 Task: Create new customer invoice with Date Opened: 22-Apr-23, Select Customer: Health Science, Terms: Net 30. Make invoice entry for item-1 with Date: 22-Apr-23, Description: The Ordinary Sulphate 4% Shampoo Cleanser (8.1 oz)
, Income Account: Income:Sales, Quantity: 1, Unit Price: 15.49, Sales Tax: Y, Sales Tax Included: Y, Tax Table: Sales Tax. Post Invoice with Post Date: 22-Apr-23, Post to Accounts: Assets:Accounts Receivable. Pay / Process Payment with Transaction Date: 21-May-23, Amount: 15.49, Transfer Account: Checking Account. Go to 'Print Invoice'.
Action: Mouse moved to (144, 36)
Screenshot: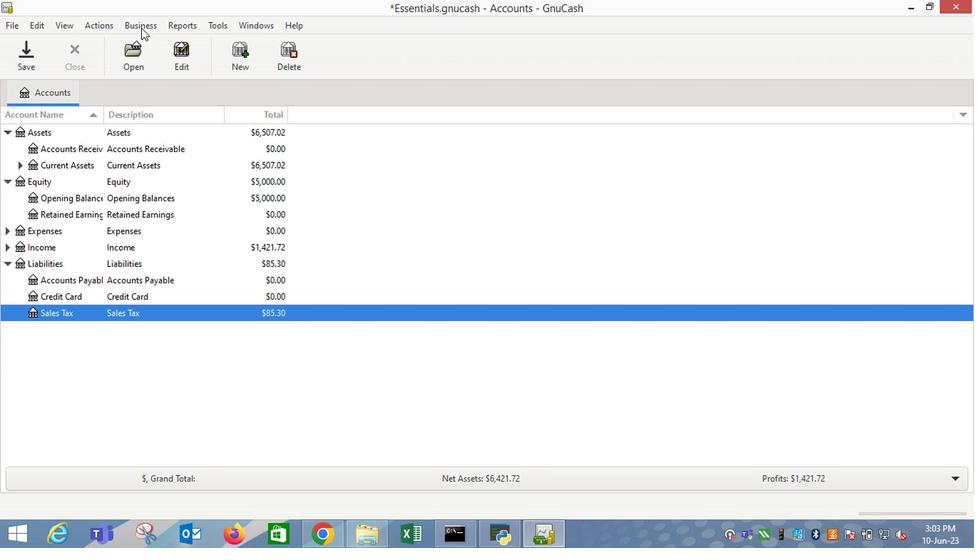 
Action: Mouse pressed left at (144, 36)
Screenshot: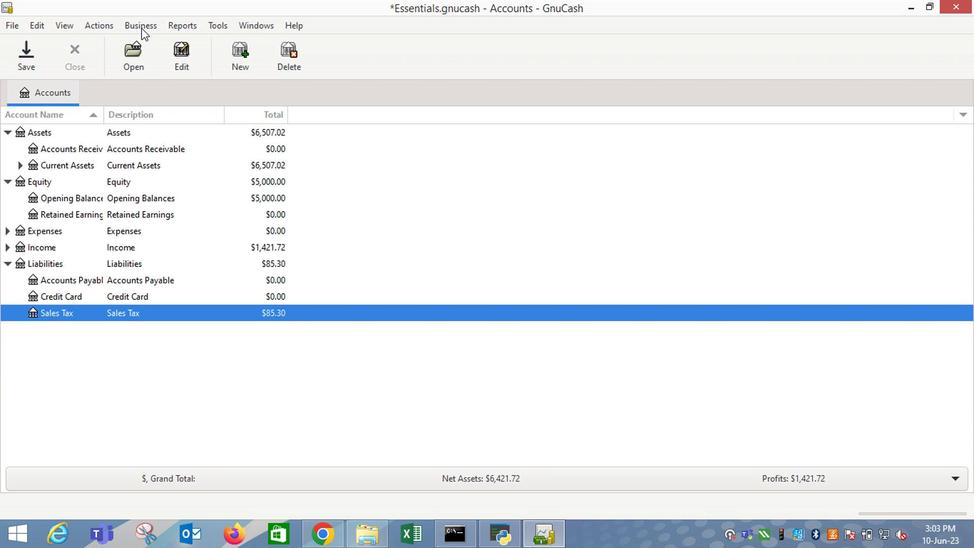 
Action: Mouse moved to (357, 111)
Screenshot: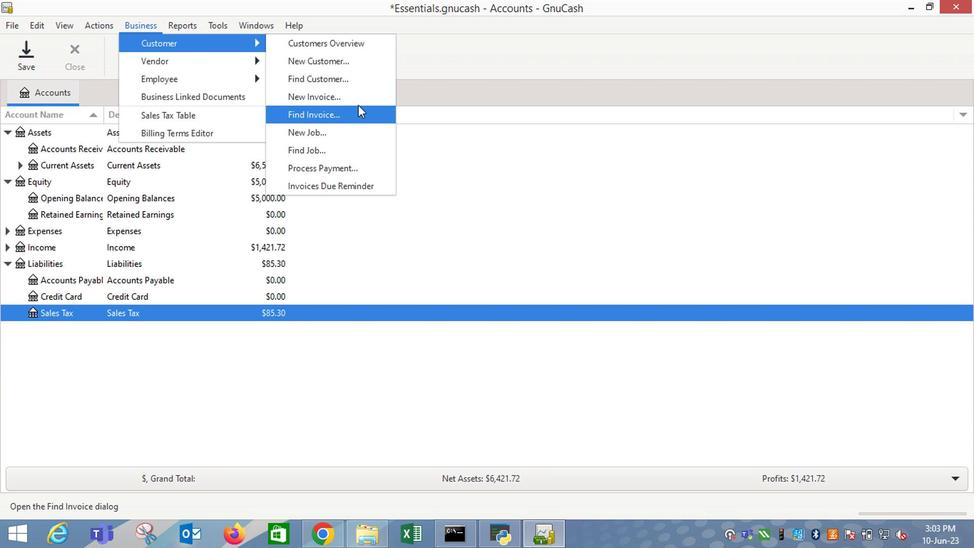 
Action: Mouse pressed left at (357, 111)
Screenshot: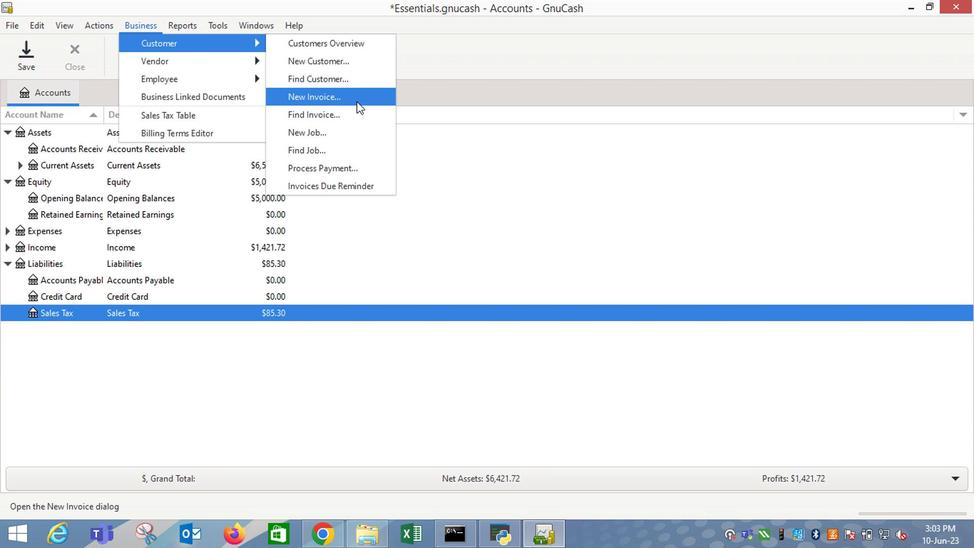 
Action: Mouse moved to (582, 226)
Screenshot: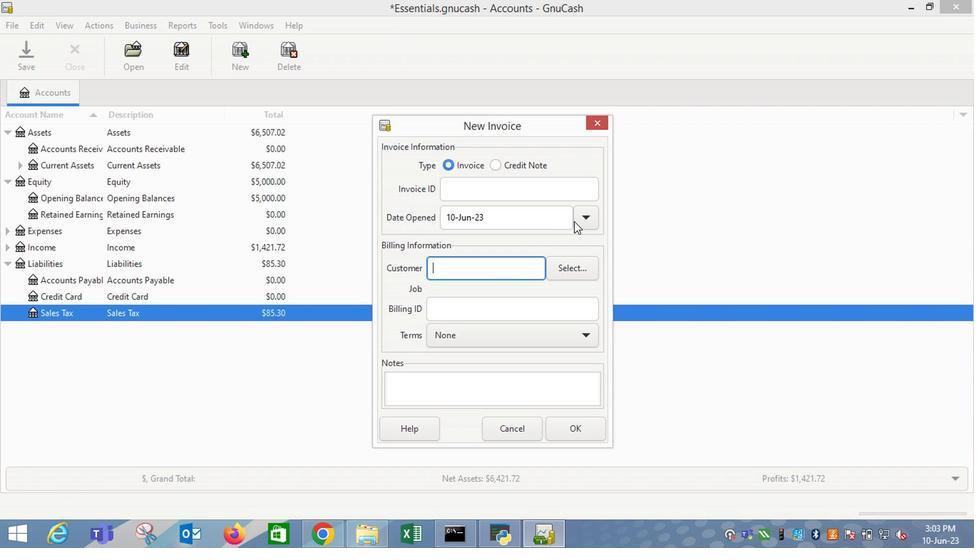 
Action: Mouse pressed left at (582, 226)
Screenshot: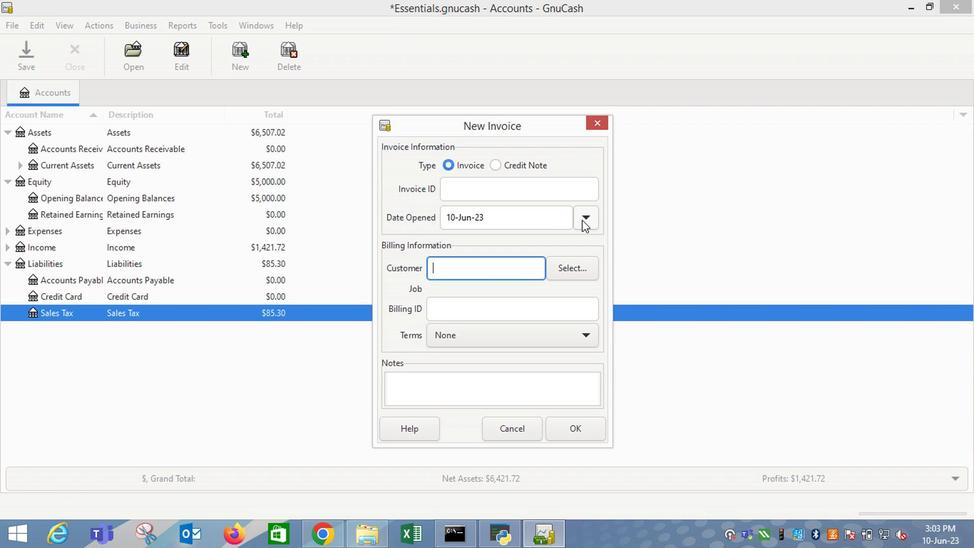 
Action: Mouse moved to (473, 240)
Screenshot: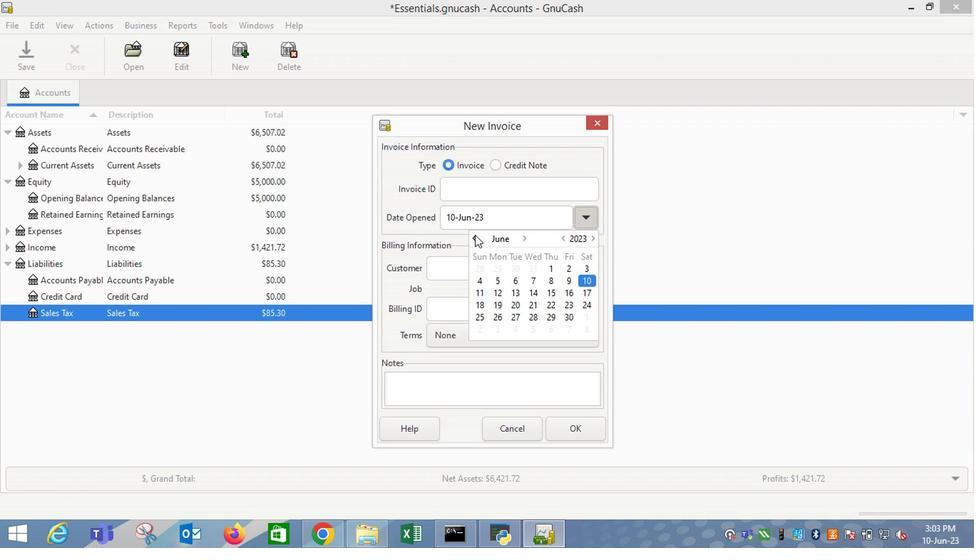 
Action: Mouse pressed left at (473, 240)
Screenshot: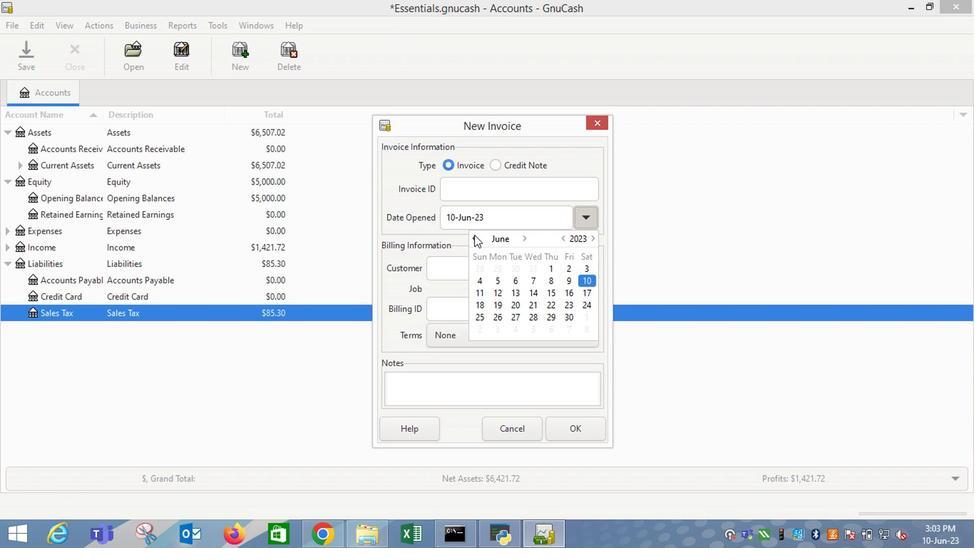 
Action: Mouse pressed left at (473, 240)
Screenshot: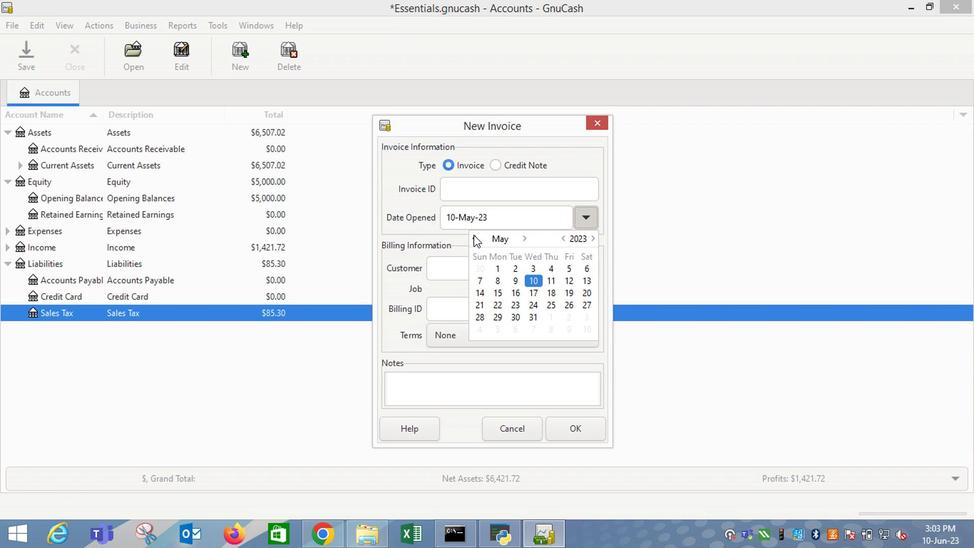 
Action: Mouse moved to (581, 305)
Screenshot: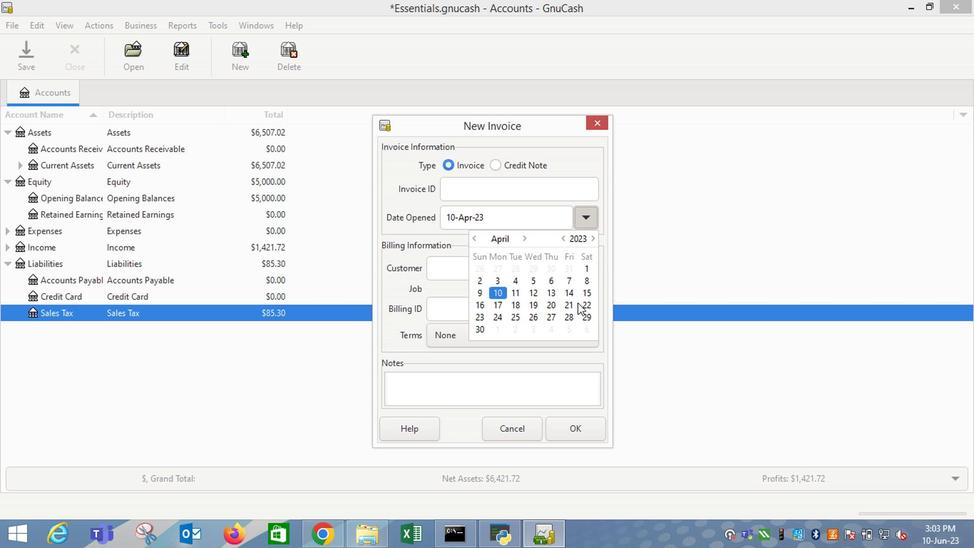 
Action: Mouse pressed left at (581, 305)
Screenshot: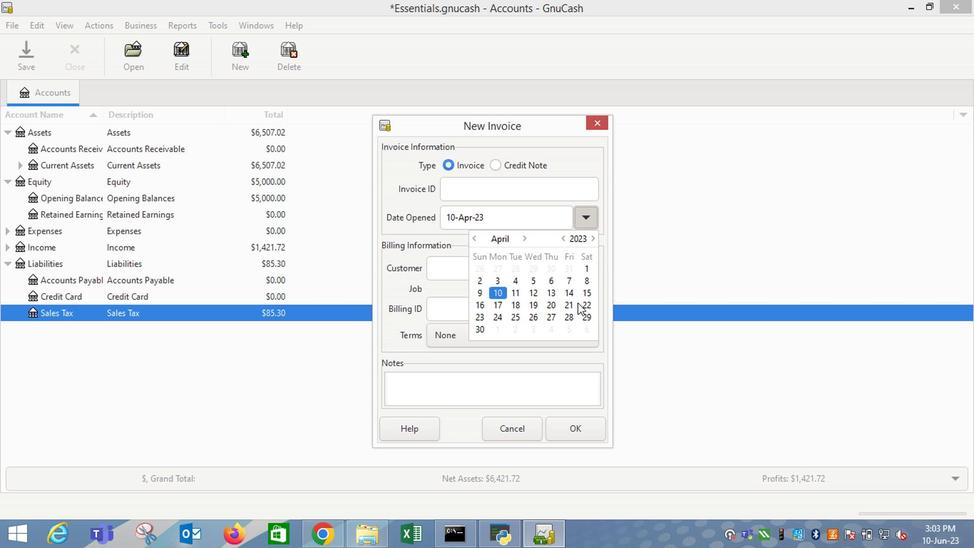 
Action: Mouse moved to (442, 264)
Screenshot: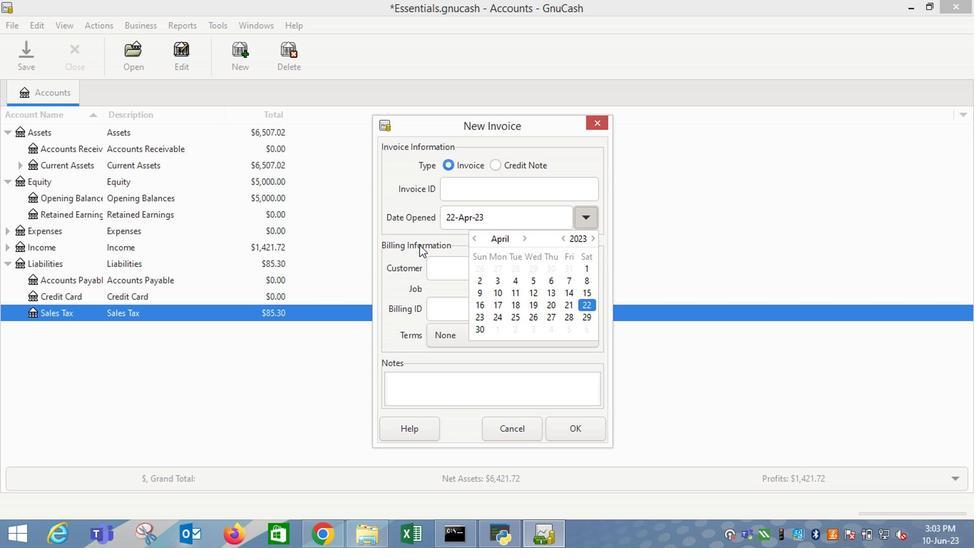 
Action: Mouse pressed left at (442, 264)
Screenshot: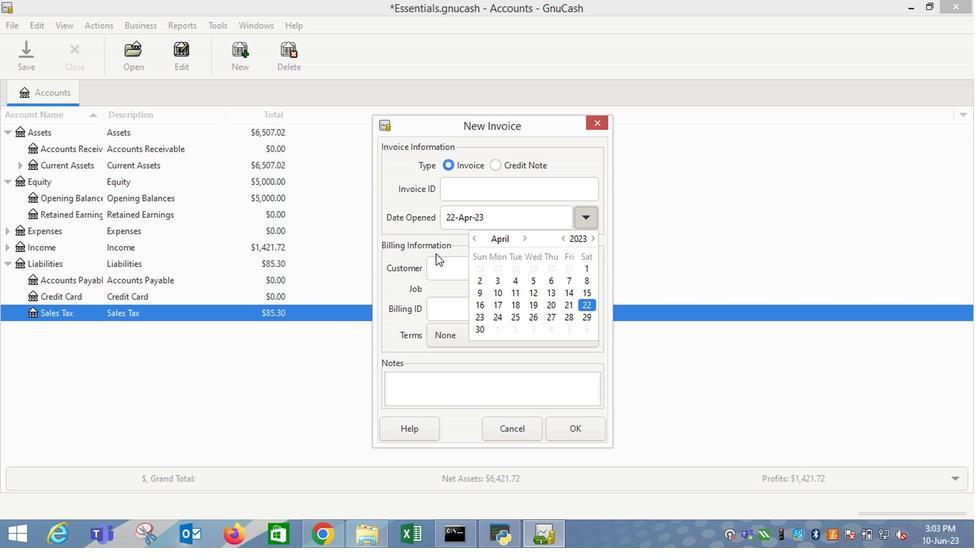 
Action: Mouse moved to (452, 271)
Screenshot: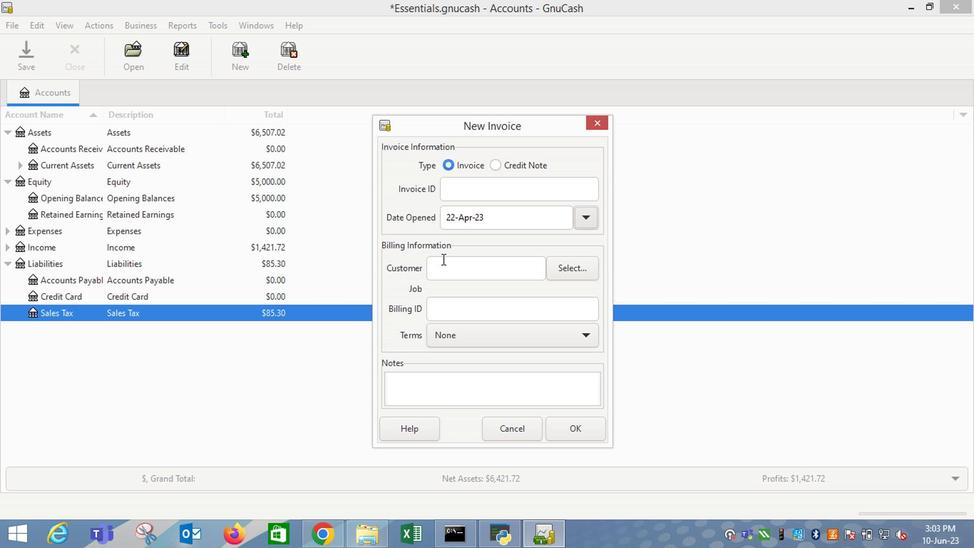 
Action: Mouse pressed left at (452, 271)
Screenshot: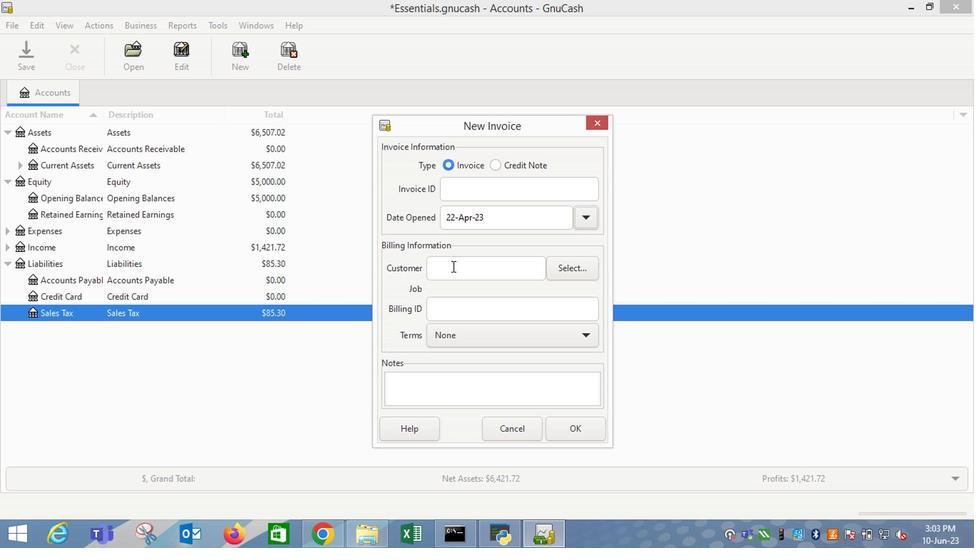 
Action: Key pressed <Key.shift_r><Key.shift_r><Key.shift_r><Key.shift_r><Key.shift_r><Key.shift_r><Key.shift_r><Key.shift_r><Key.shift_r><Key.shift_r><Key.shift_r><Key.shift_r>Heal
Screenshot: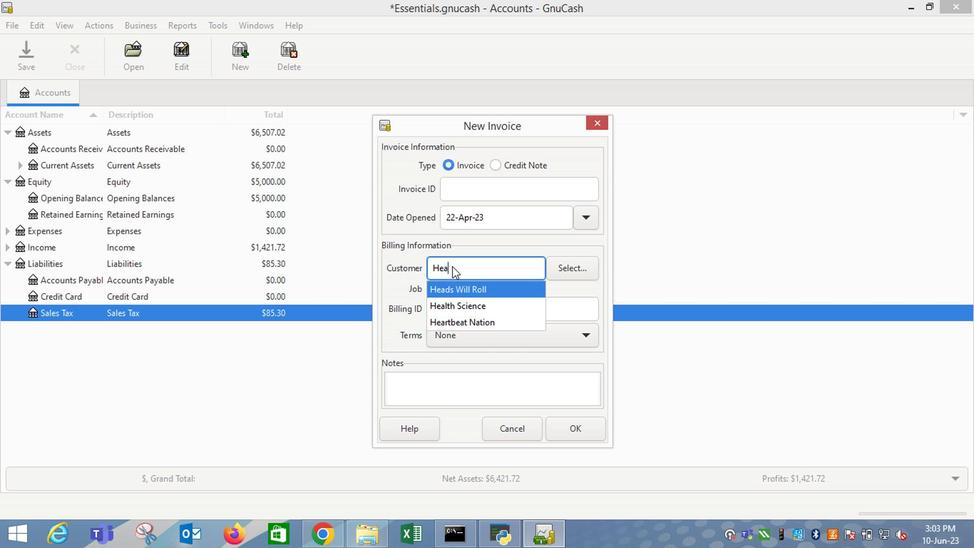 
Action: Mouse moved to (454, 294)
Screenshot: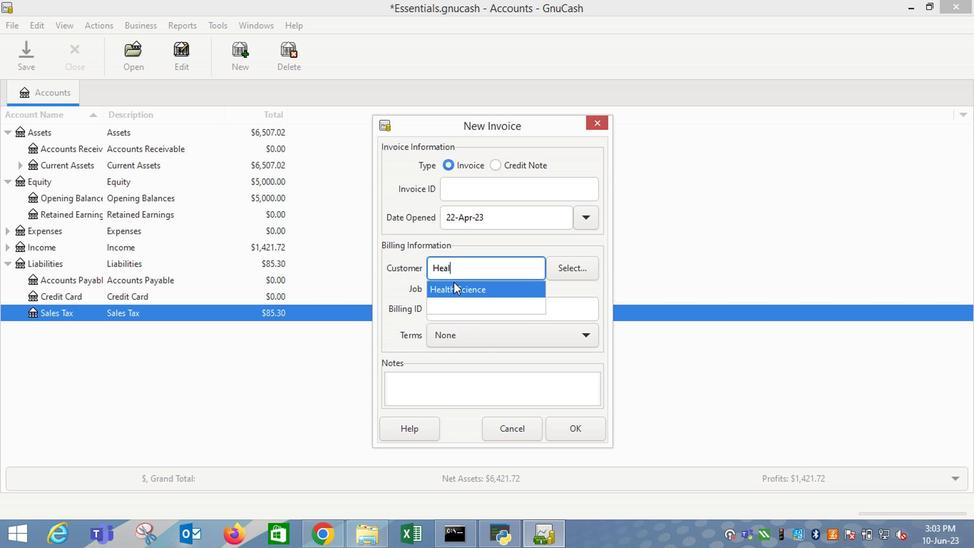 
Action: Mouse pressed left at (454, 294)
Screenshot: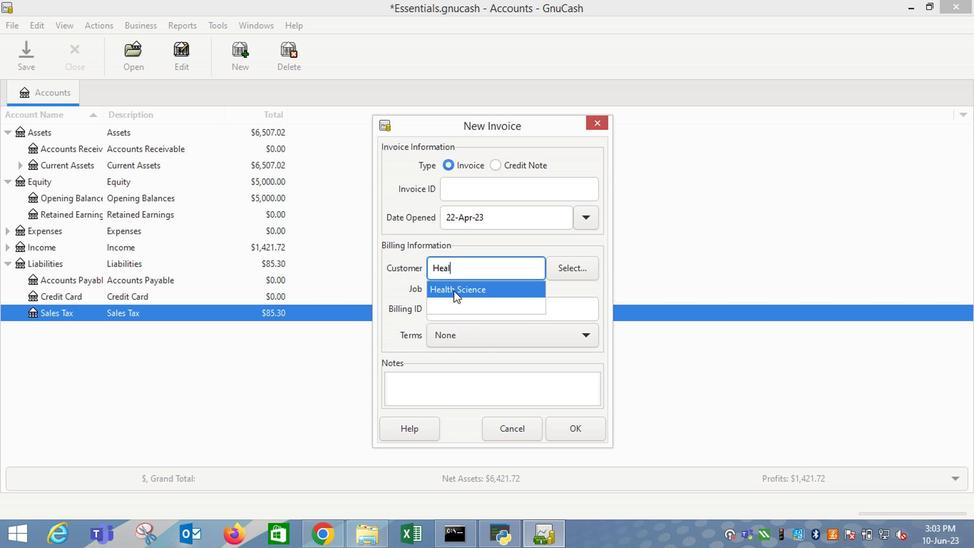 
Action: Mouse moved to (462, 347)
Screenshot: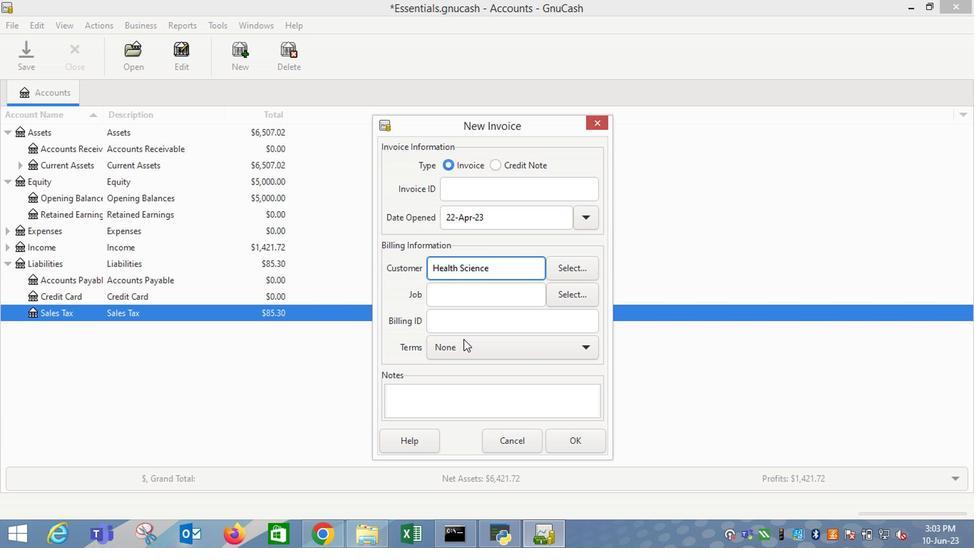 
Action: Mouse pressed left at (462, 347)
Screenshot: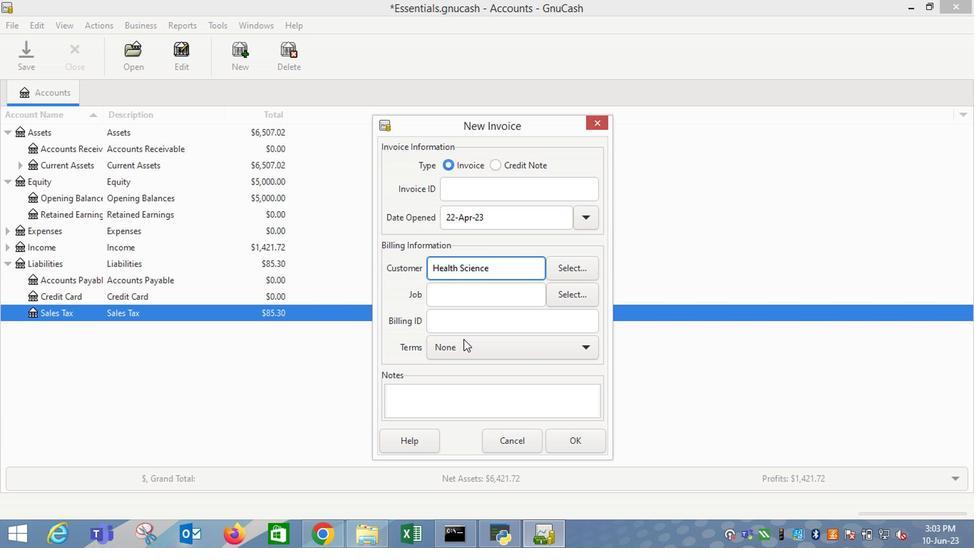 
Action: Mouse moved to (461, 378)
Screenshot: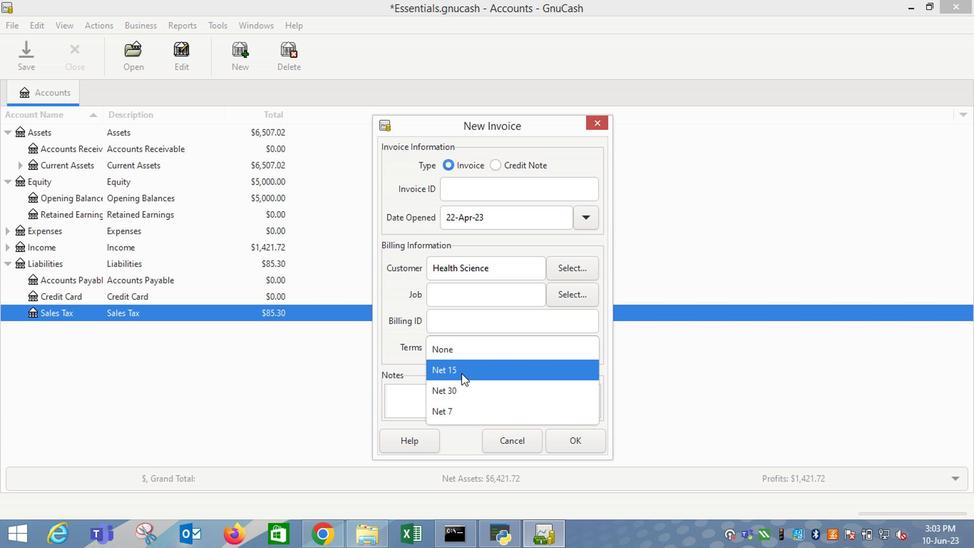 
Action: Mouse pressed left at (461, 378)
Screenshot: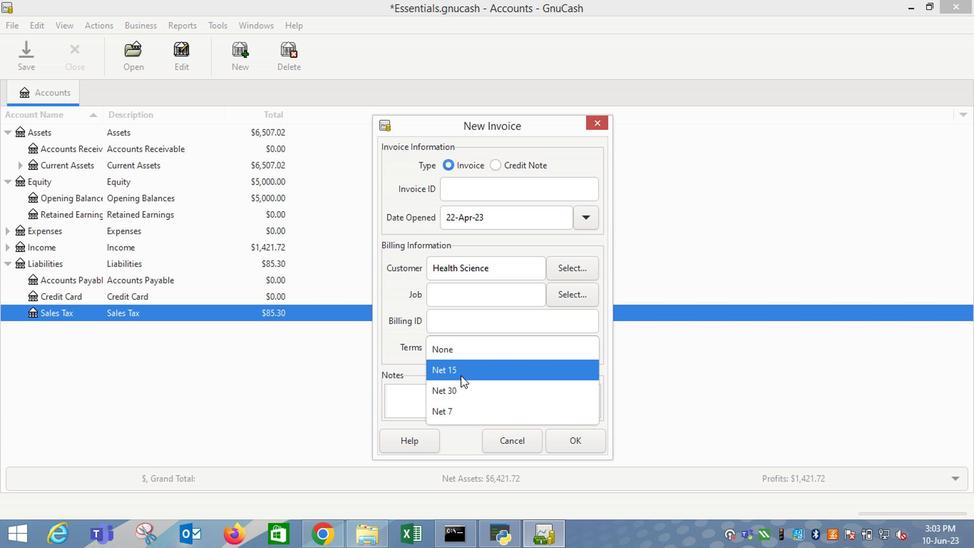 
Action: Mouse moved to (563, 446)
Screenshot: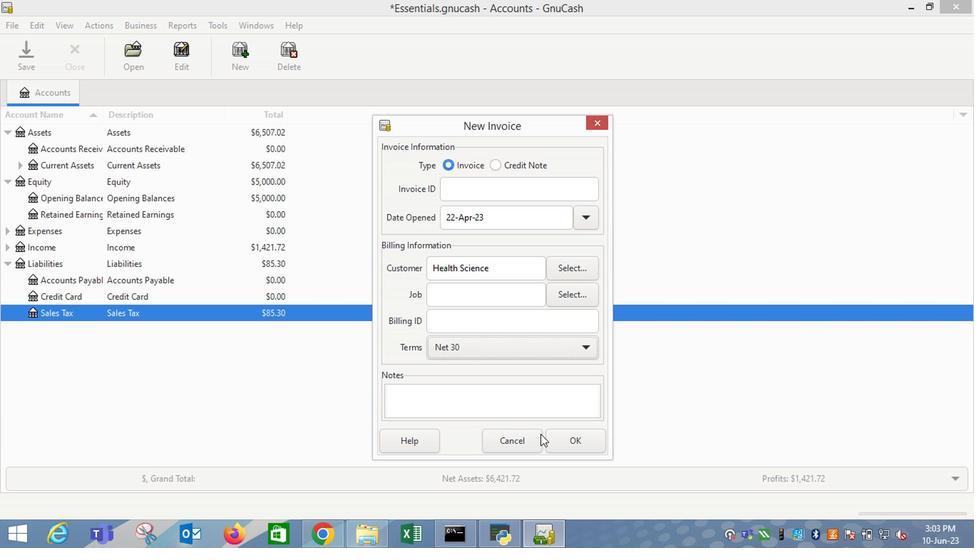 
Action: Mouse pressed left at (563, 446)
Screenshot: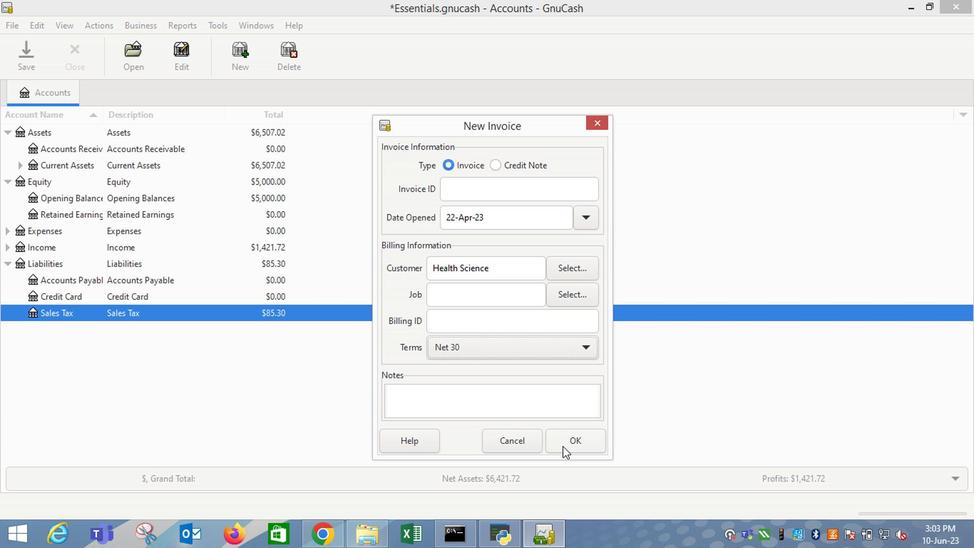 
Action: Mouse moved to (62, 283)
Screenshot: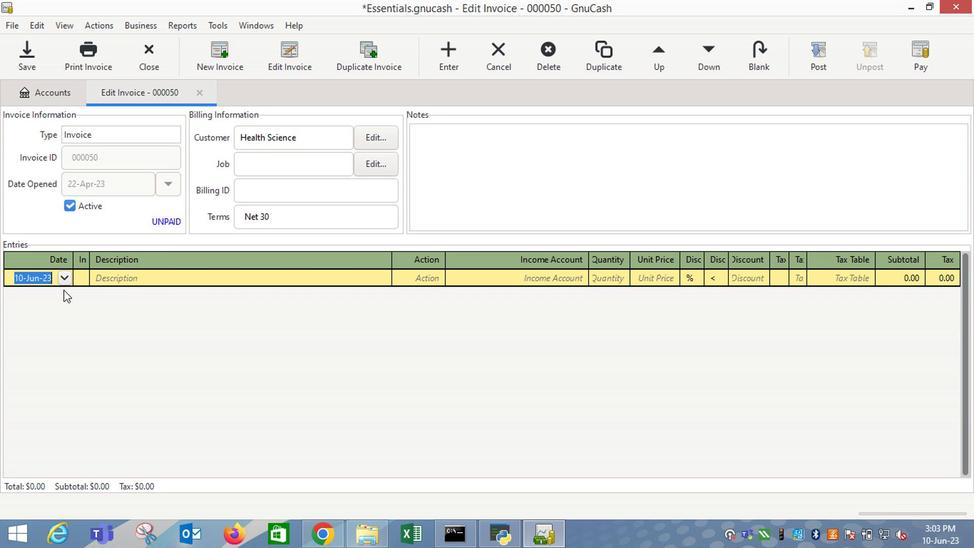
Action: Mouse pressed left at (62, 283)
Screenshot: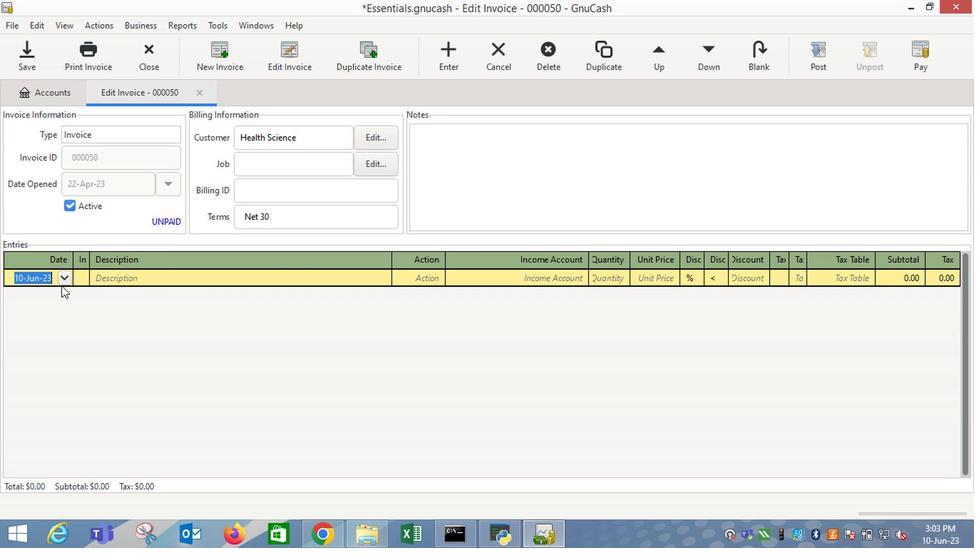 
Action: Mouse moved to (9, 298)
Screenshot: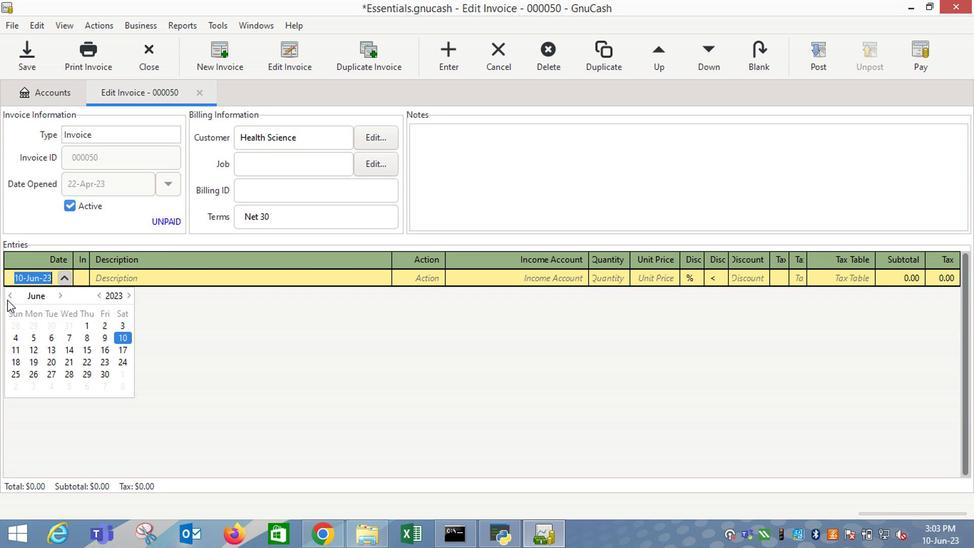 
Action: Mouse pressed left at (9, 298)
Screenshot: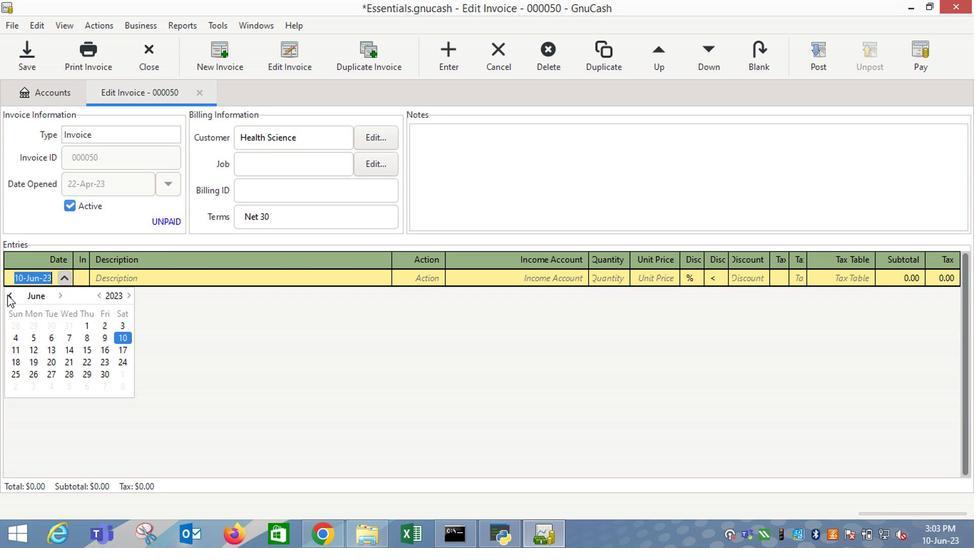 
Action: Mouse pressed left at (9, 298)
Screenshot: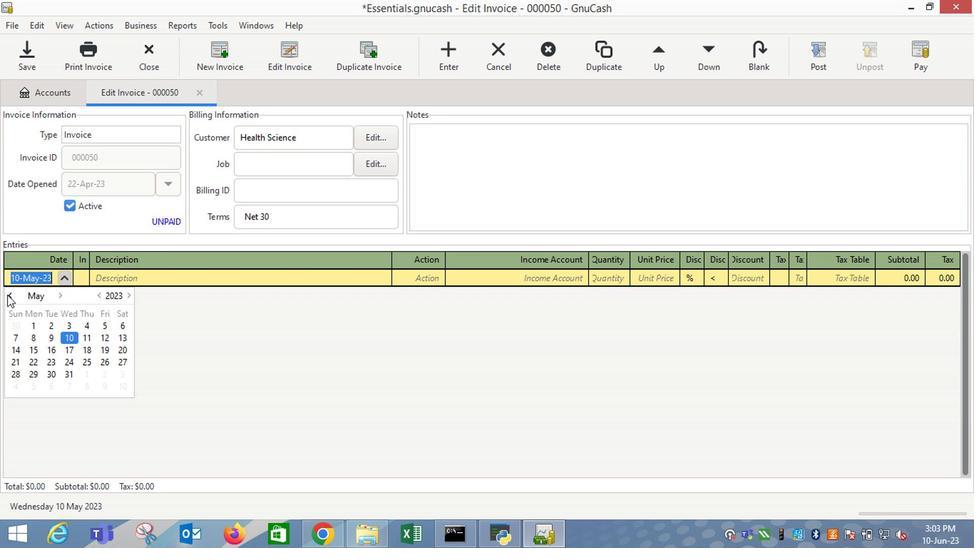 
Action: Mouse moved to (122, 364)
Screenshot: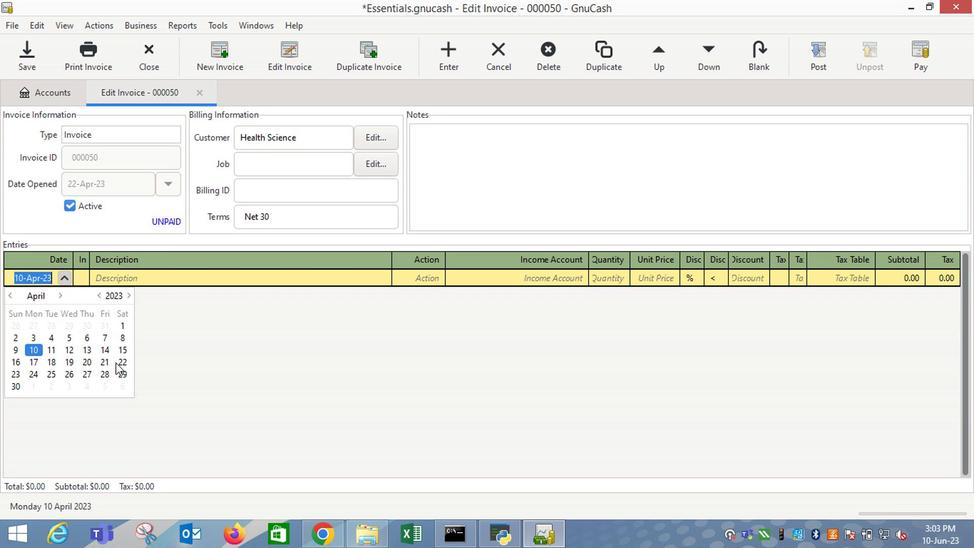 
Action: Mouse pressed left at (122, 364)
Screenshot: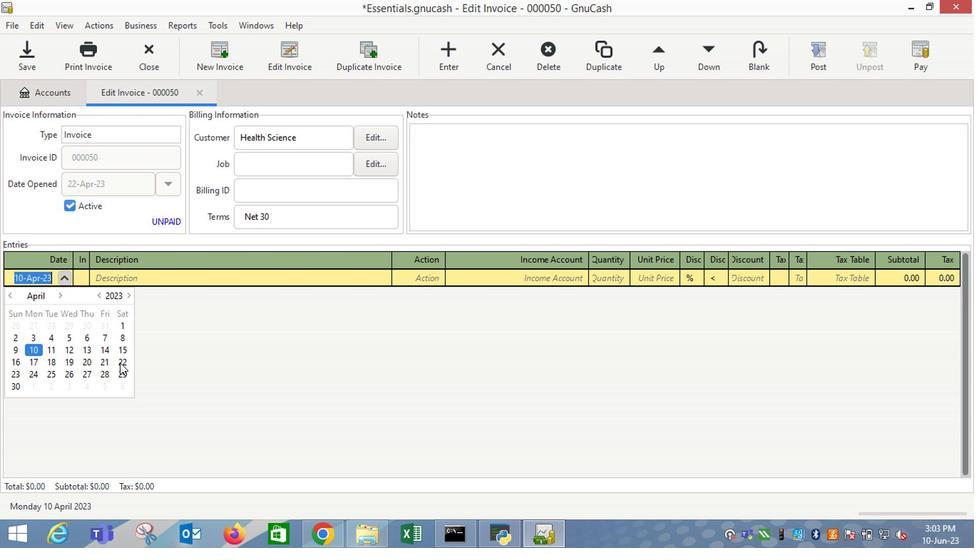 
Action: Key pressed <Key.tab><Key.shift_r>The<Key.space><Key.shift_r>Ordinary<Key.space><Key.shift_r>Sulphate<Key.space><Key.tab>1<Key.tab>15.49<Key.tab>
Screenshot: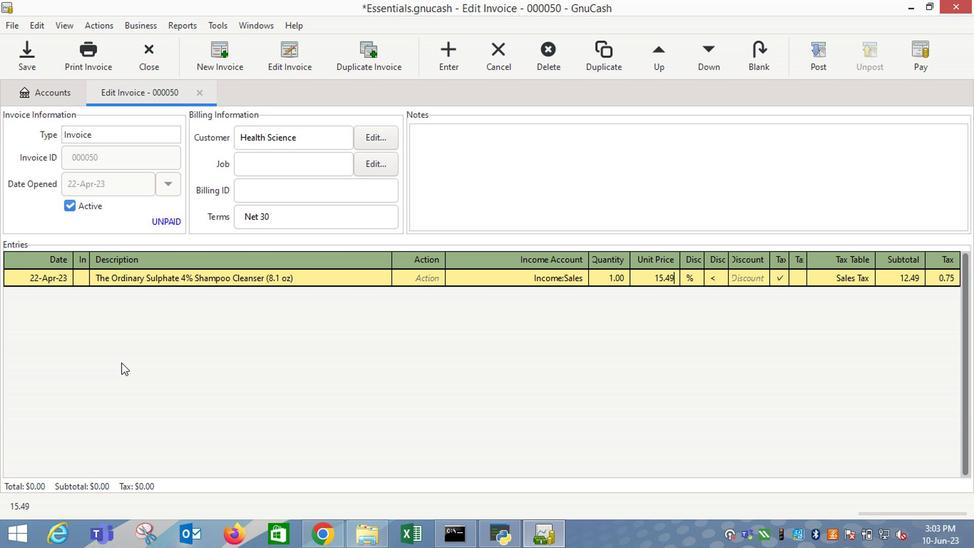 
Action: Mouse moved to (792, 278)
Screenshot: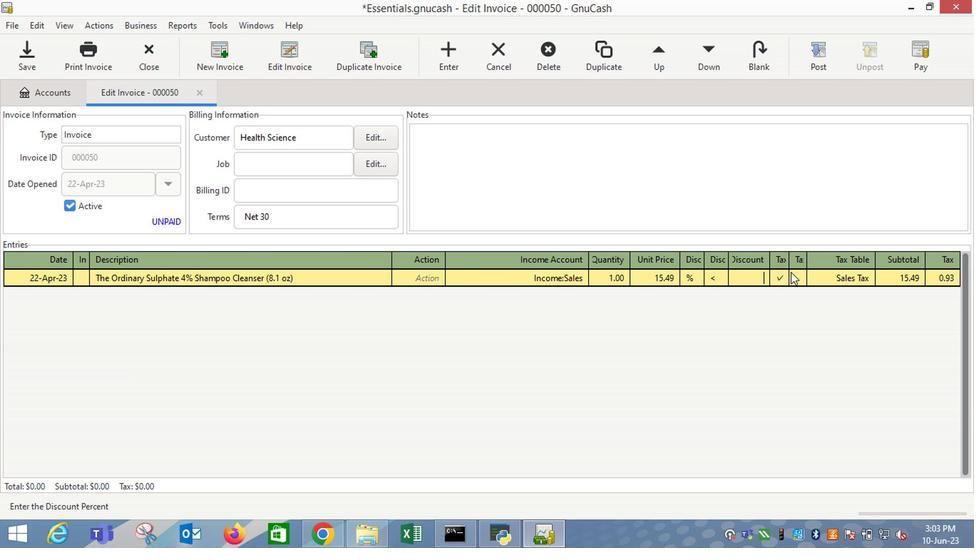 
Action: Mouse pressed left at (792, 278)
Screenshot: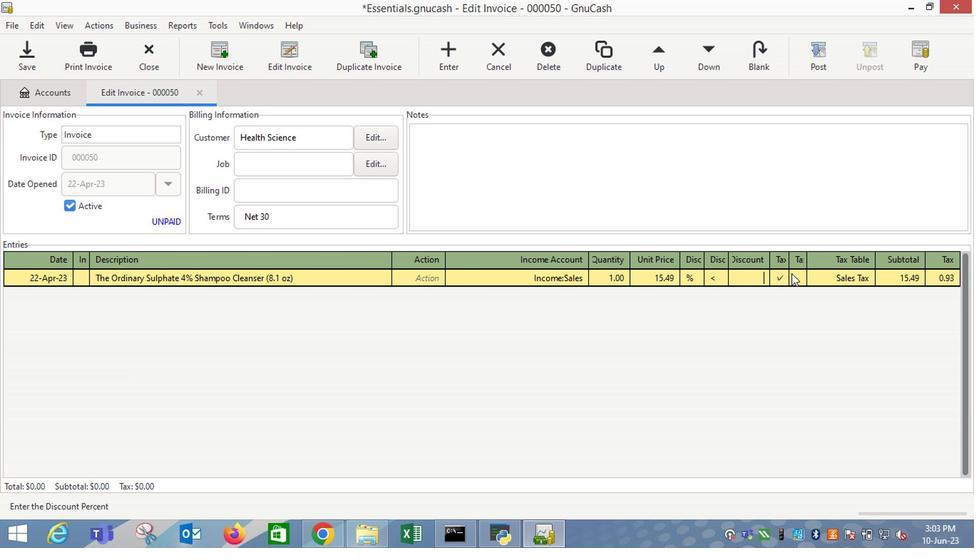 
Action: Mouse moved to (830, 282)
Screenshot: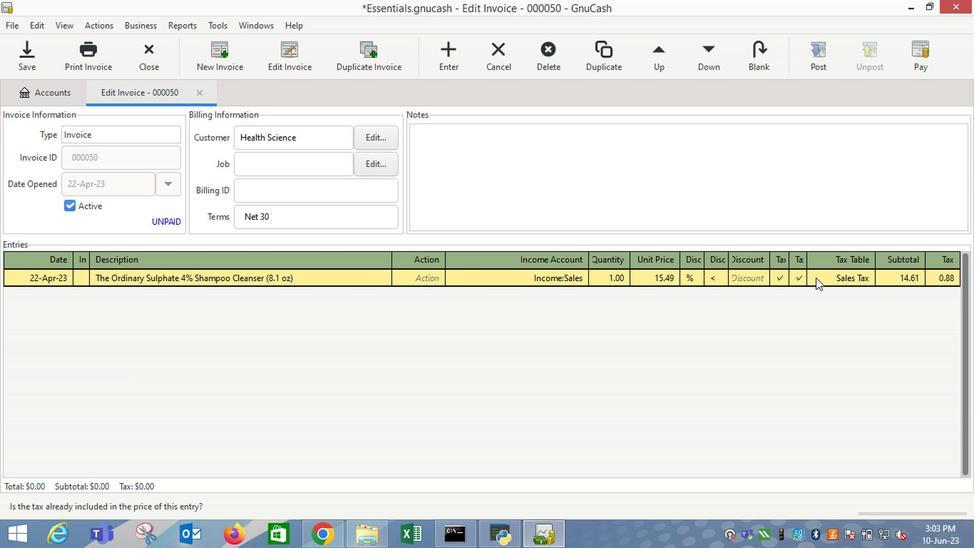 
Action: Mouse pressed left at (830, 282)
Screenshot: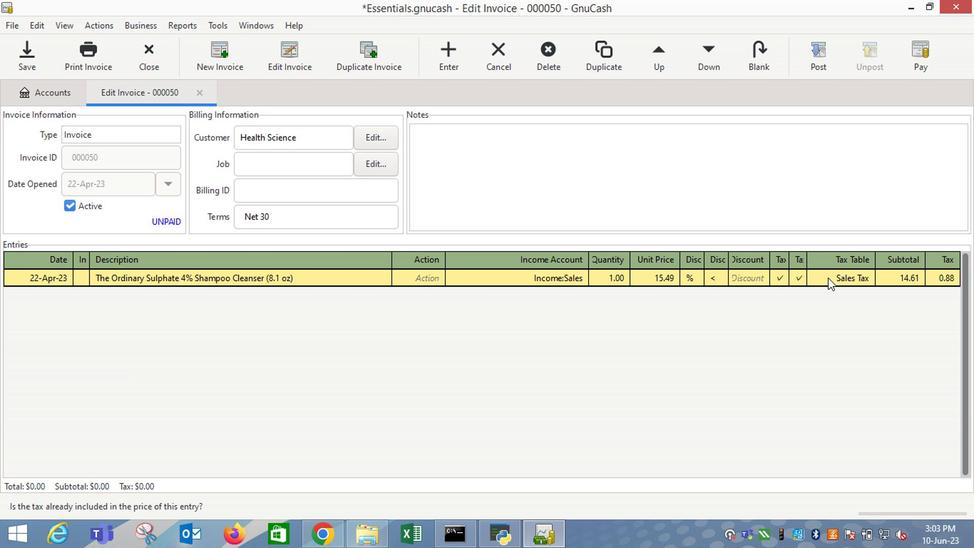 
Action: Mouse moved to (831, 272)
Screenshot: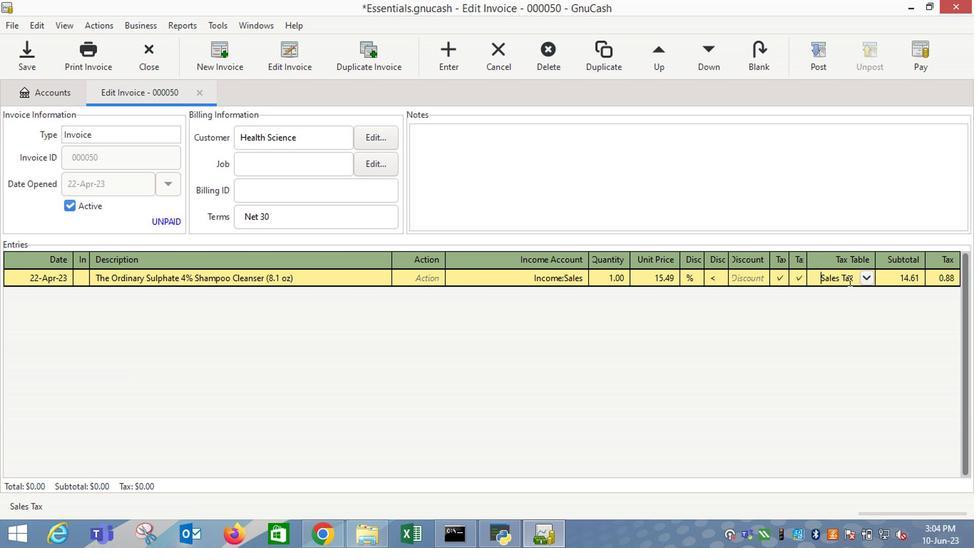 
Action: Key pressed <Key.enter>
Screenshot: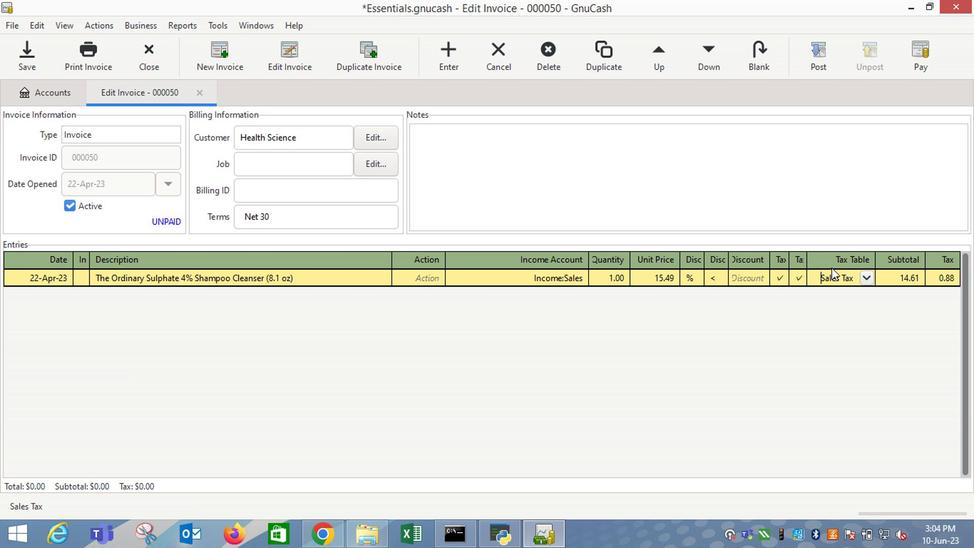 
Action: Mouse moved to (846, 67)
Screenshot: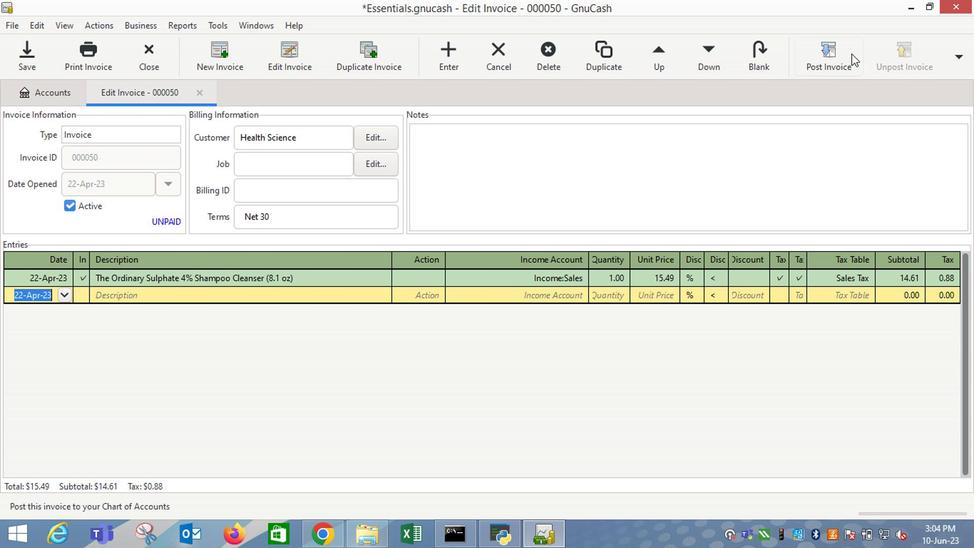 
Action: Mouse pressed left at (846, 67)
Screenshot: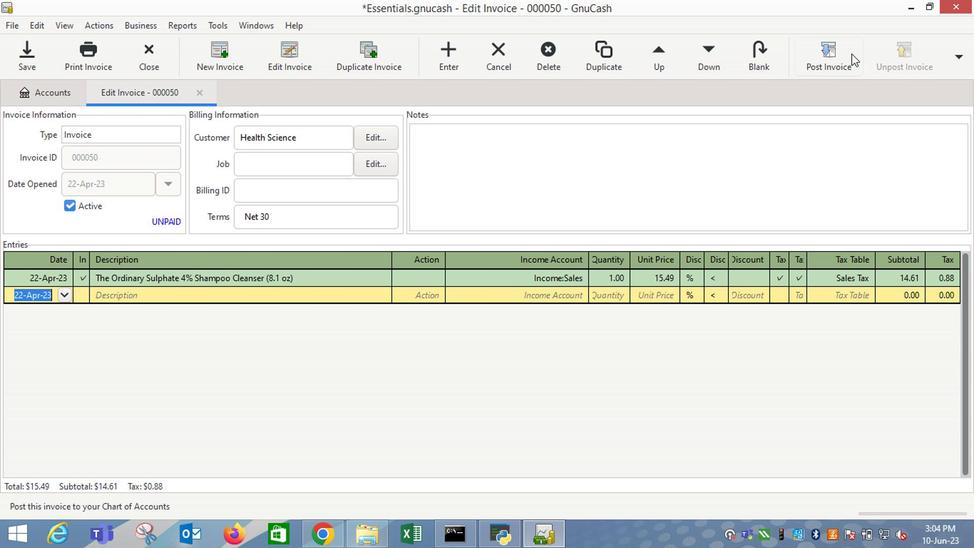 
Action: Mouse moved to (607, 243)
Screenshot: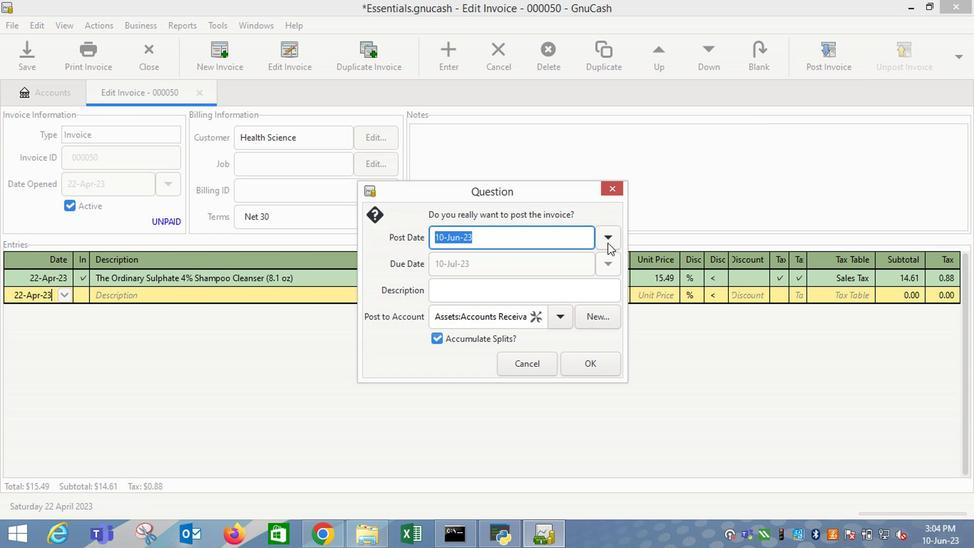 
Action: Mouse pressed left at (607, 243)
Screenshot: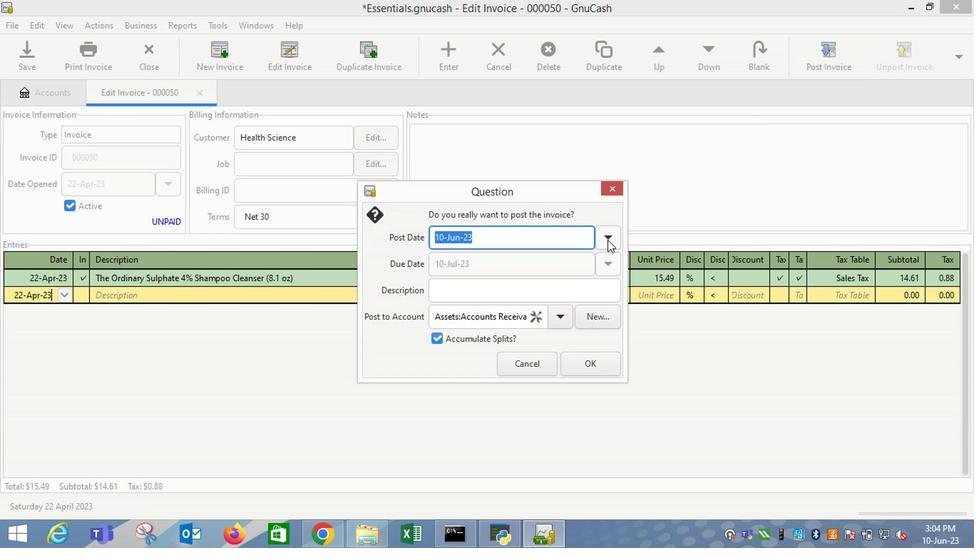 
Action: Mouse moved to (496, 265)
Screenshot: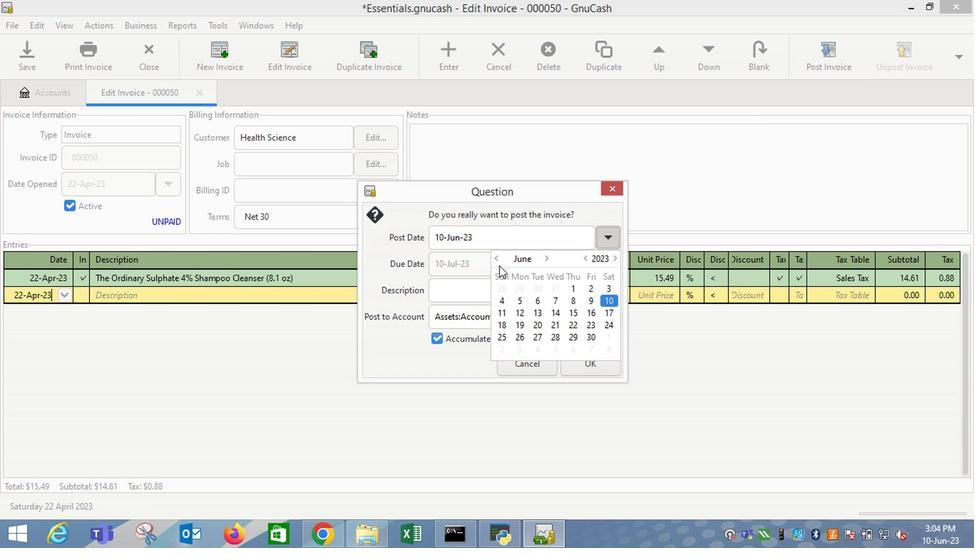 
Action: Mouse pressed left at (496, 265)
Screenshot: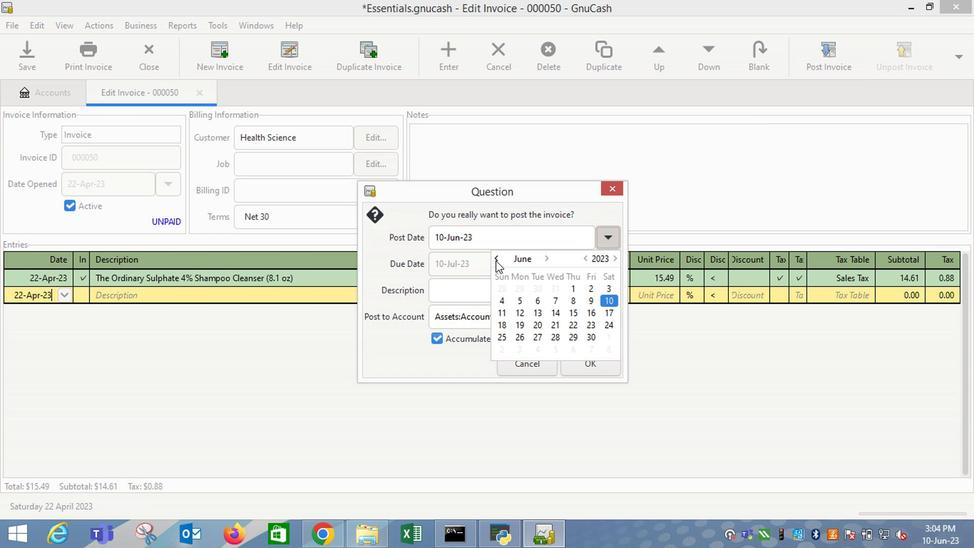 
Action: Mouse pressed left at (496, 265)
Screenshot: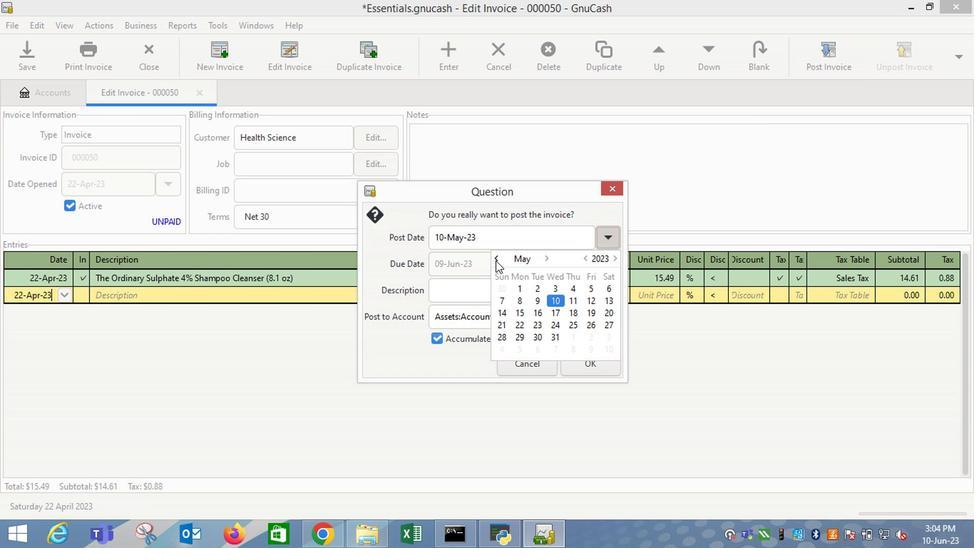 
Action: Mouse moved to (609, 330)
Screenshot: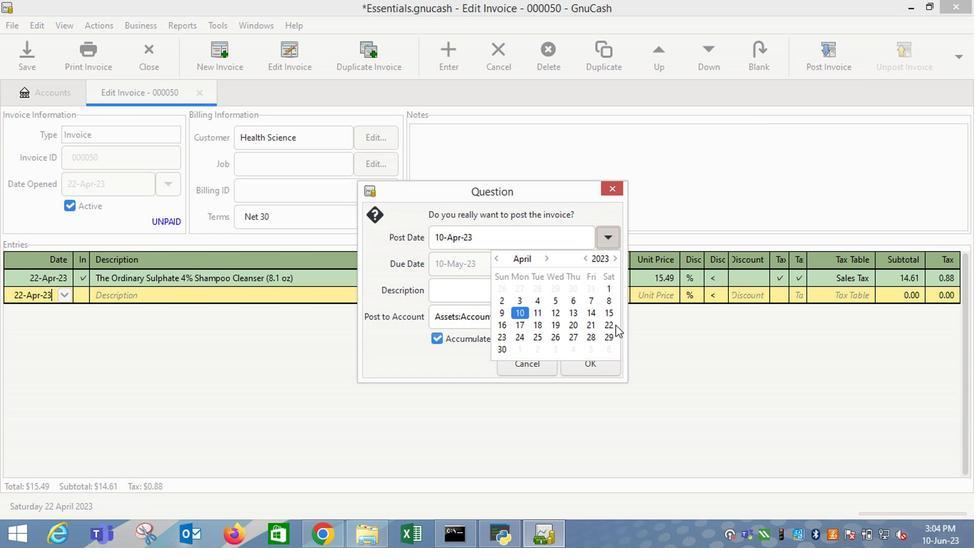 
Action: Mouse pressed left at (609, 330)
Screenshot: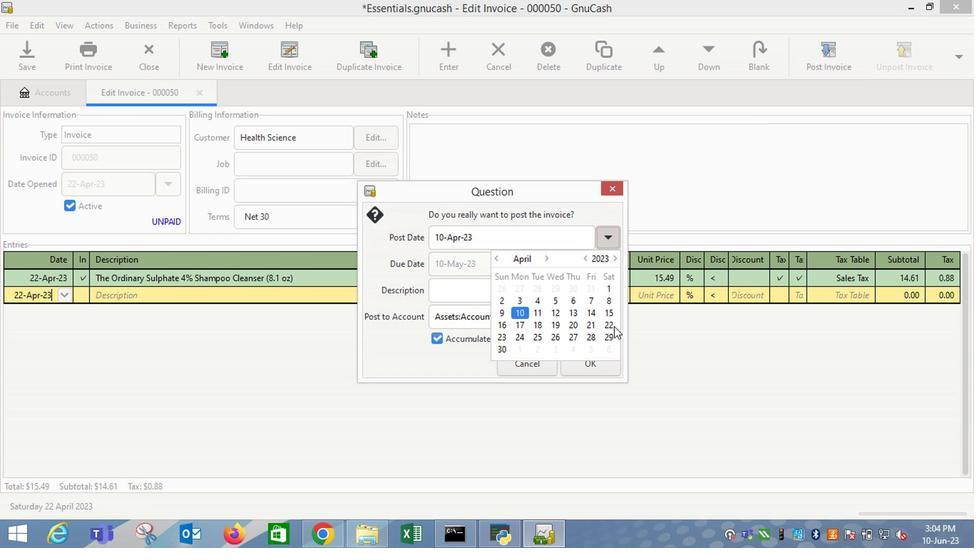 
Action: Mouse moved to (467, 328)
Screenshot: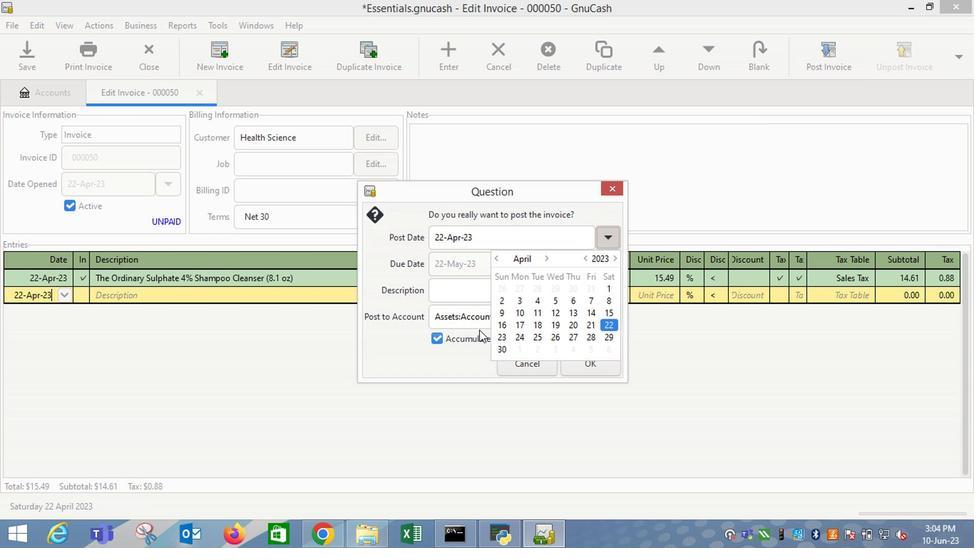 
Action: Mouse pressed left at (467, 328)
Screenshot: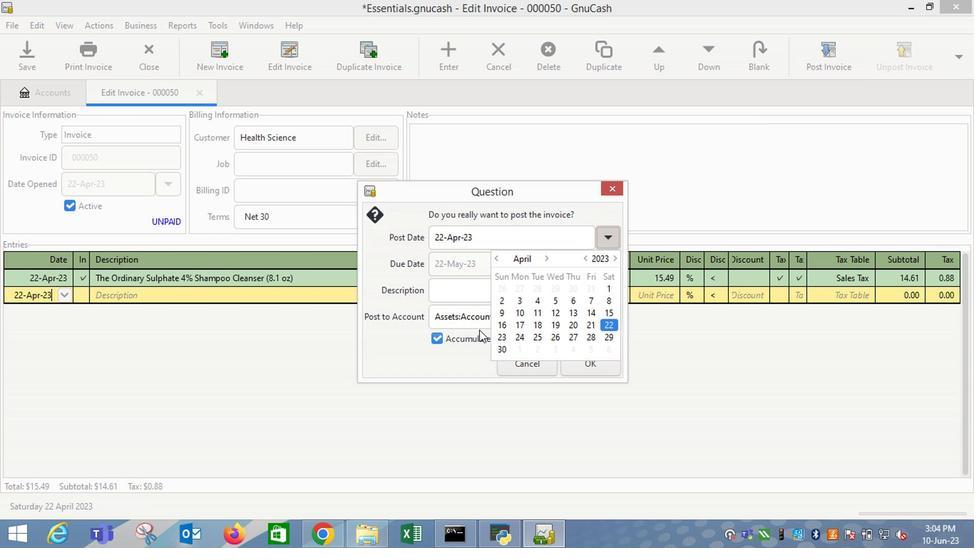 
Action: Mouse moved to (577, 367)
Screenshot: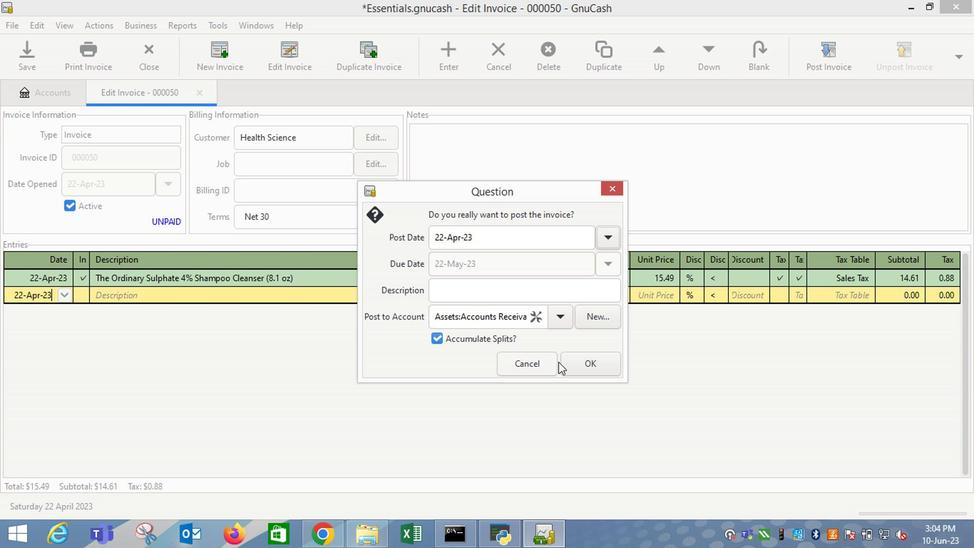 
Action: Mouse pressed left at (577, 367)
Screenshot: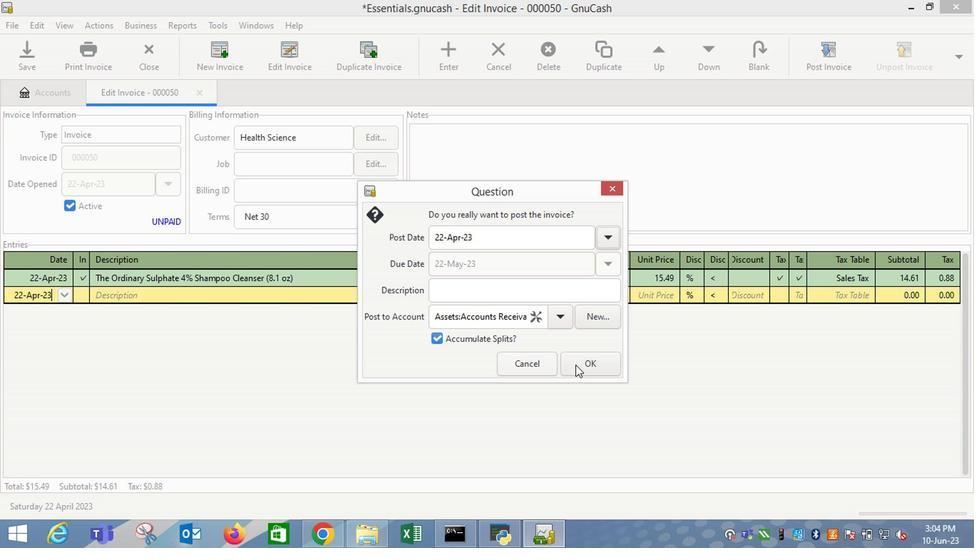 
Action: Mouse moved to (919, 58)
Screenshot: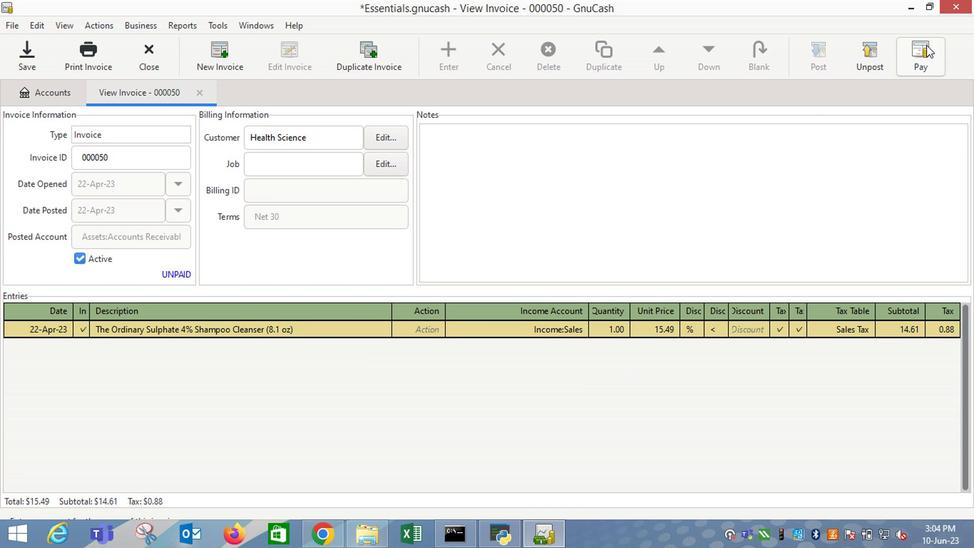 
Action: Mouse pressed left at (919, 58)
Screenshot: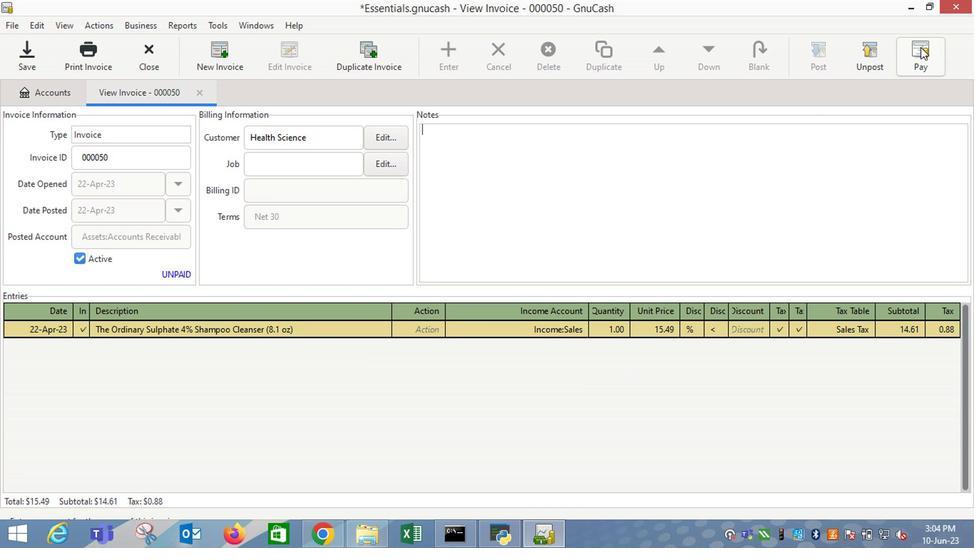 
Action: Mouse moved to (436, 287)
Screenshot: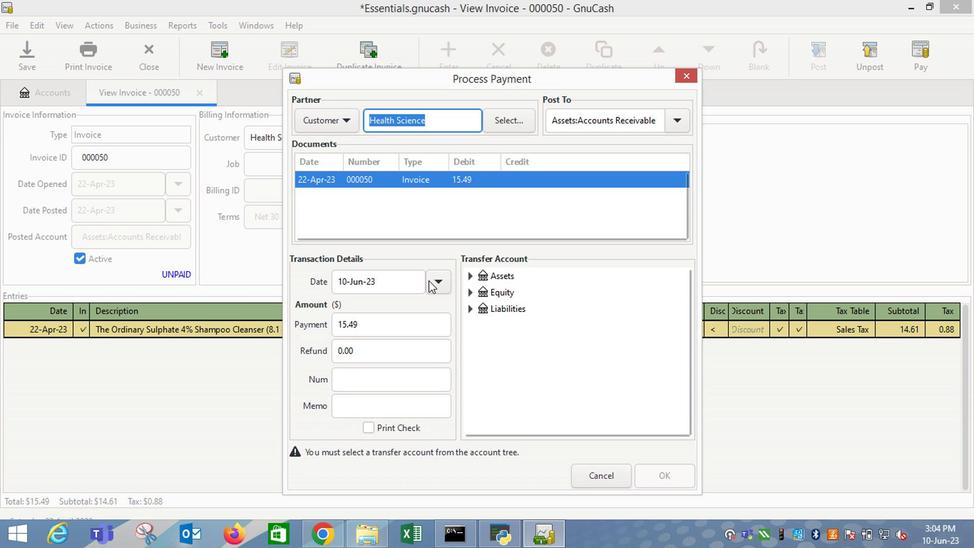 
Action: Mouse pressed left at (436, 287)
Screenshot: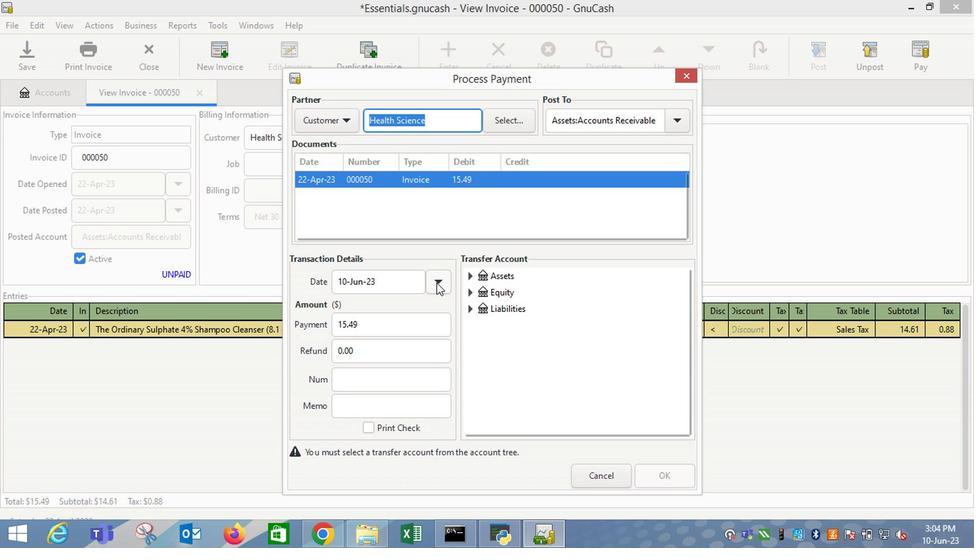 
Action: Mouse moved to (330, 308)
Screenshot: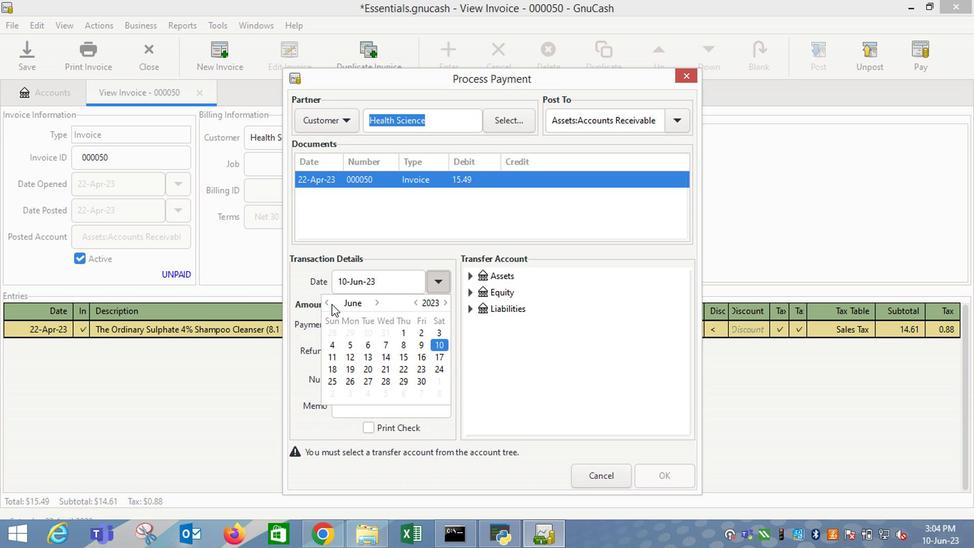 
Action: Mouse pressed left at (330, 308)
Screenshot: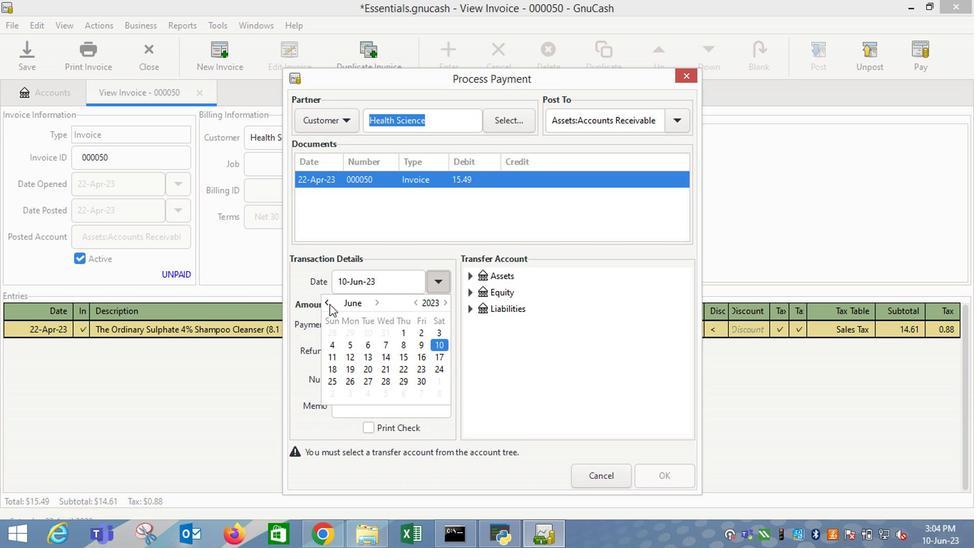 
Action: Mouse moved to (335, 370)
Screenshot: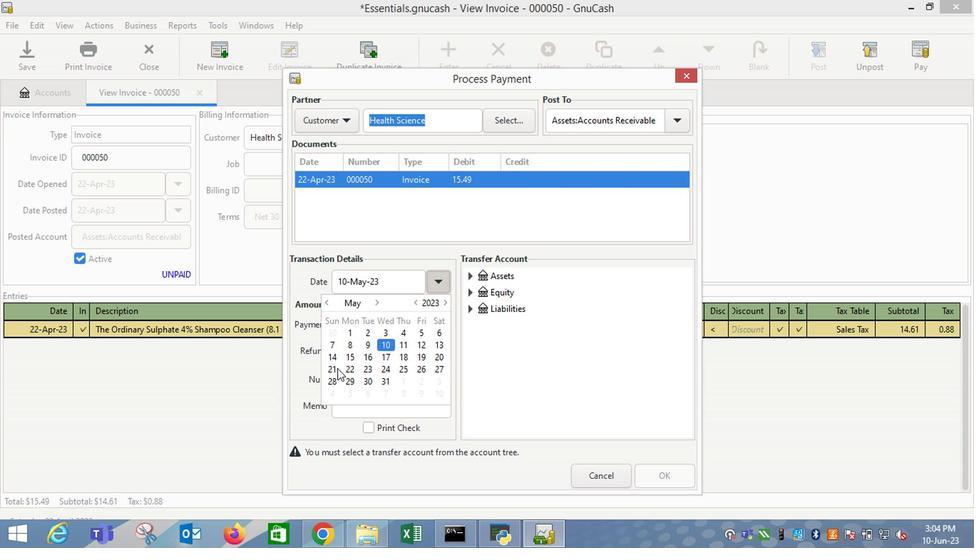 
Action: Mouse pressed left at (335, 370)
Screenshot: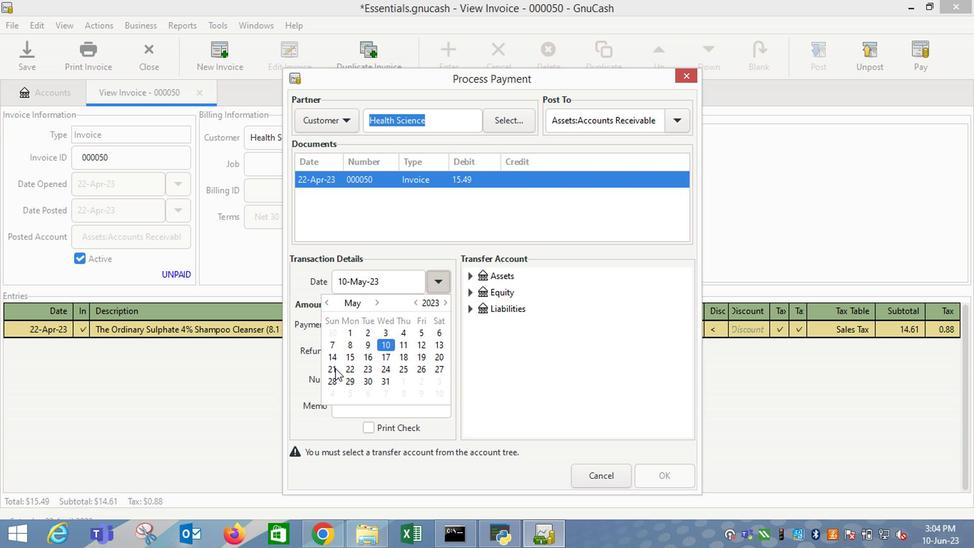 
Action: Mouse moved to (501, 363)
Screenshot: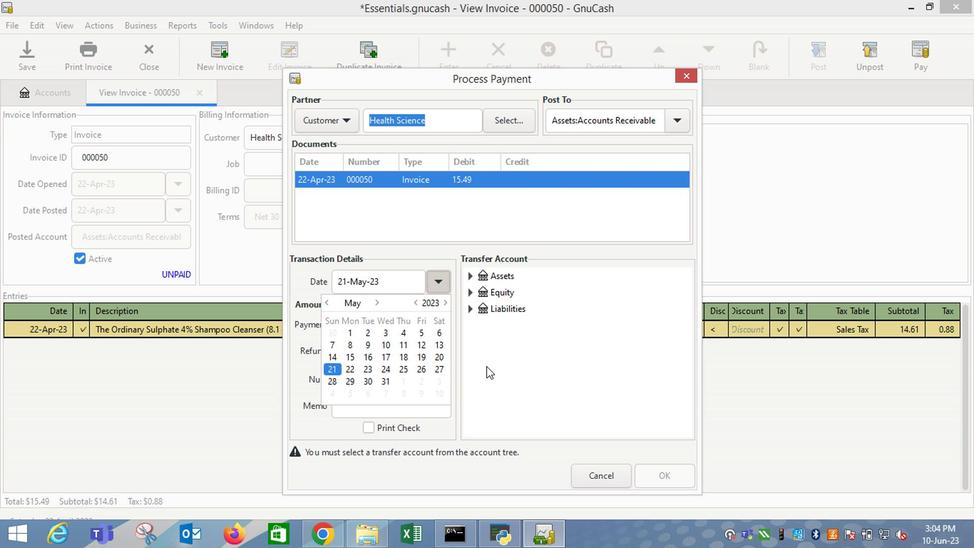 
Action: Mouse pressed left at (501, 363)
Screenshot: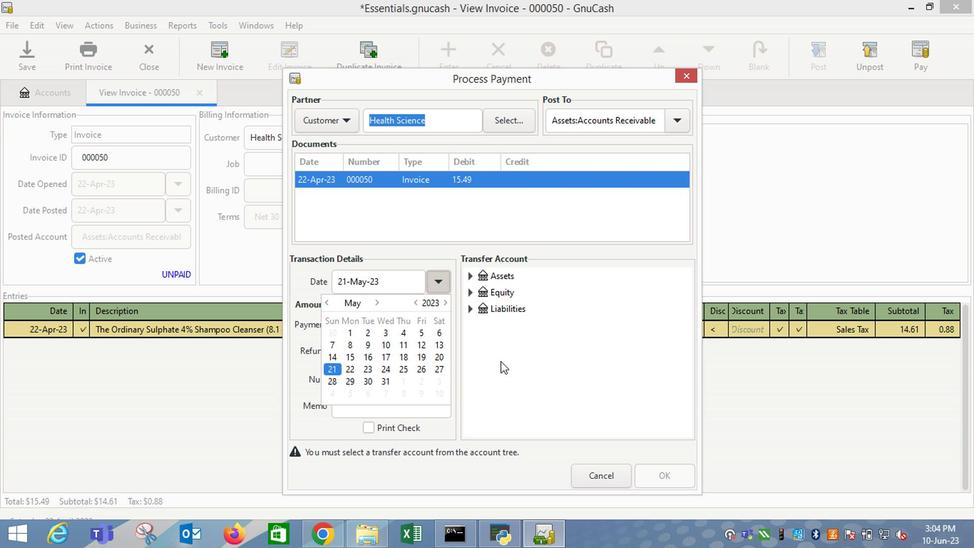 
Action: Mouse moved to (471, 280)
Screenshot: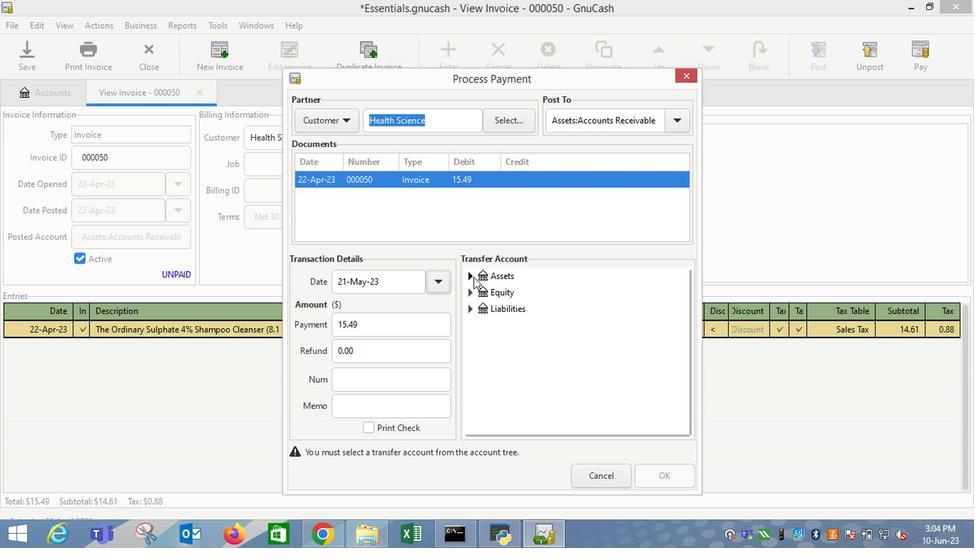 
Action: Mouse pressed left at (471, 280)
Screenshot: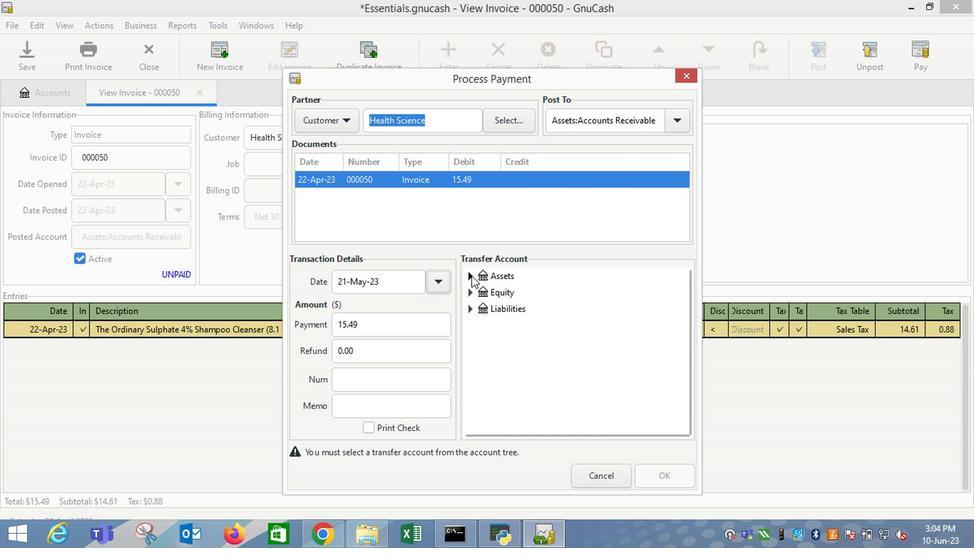 
Action: Mouse moved to (484, 297)
Screenshot: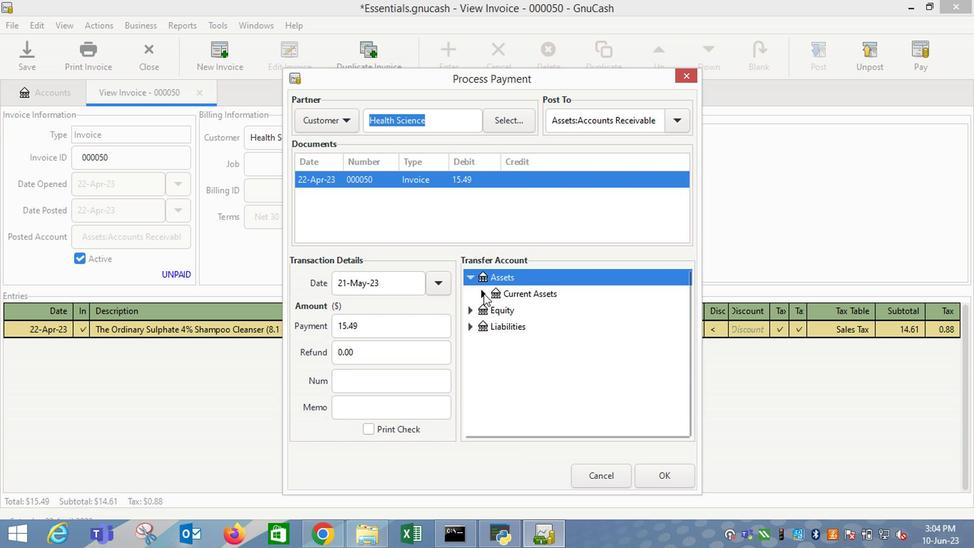 
Action: Mouse pressed left at (484, 297)
Screenshot: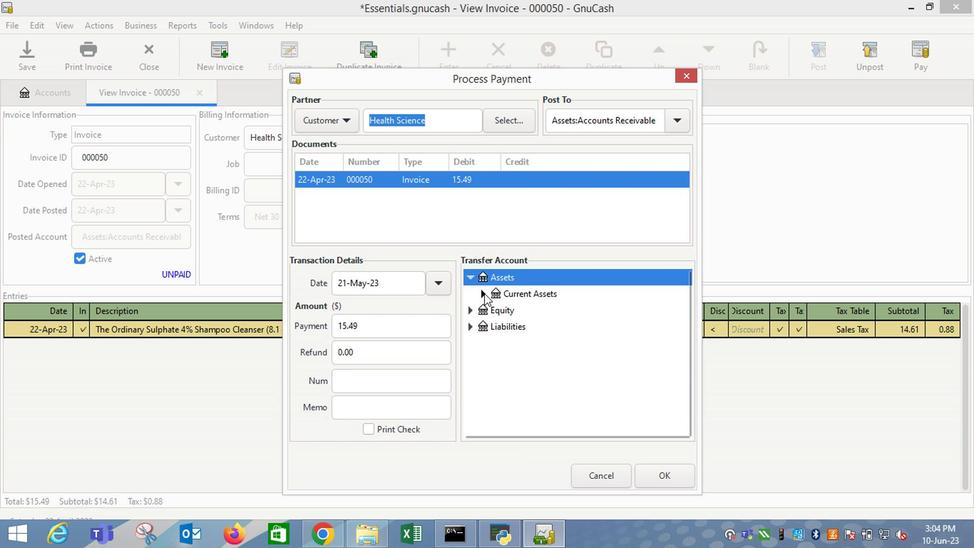 
Action: Mouse moved to (512, 311)
Screenshot: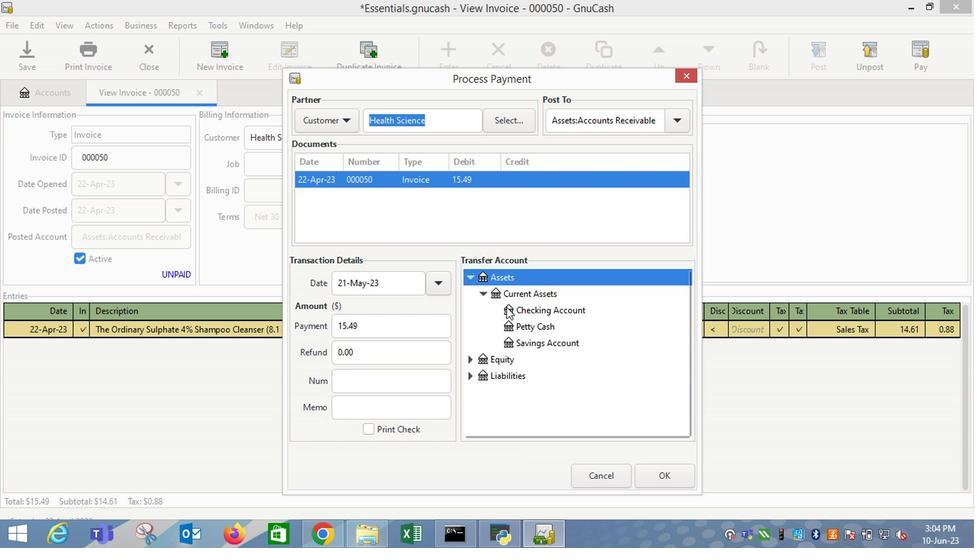 
Action: Mouse pressed left at (512, 311)
Screenshot: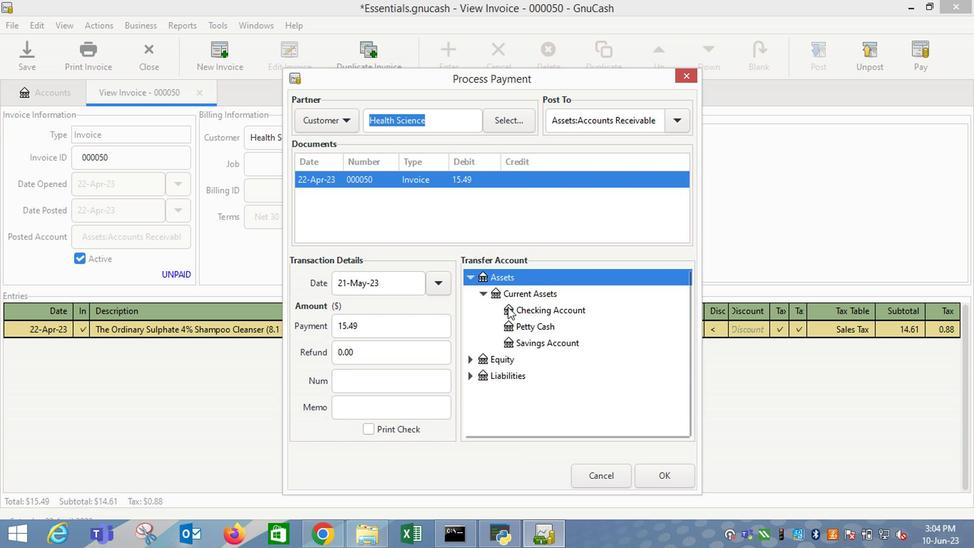 
Action: Mouse moved to (660, 471)
Screenshot: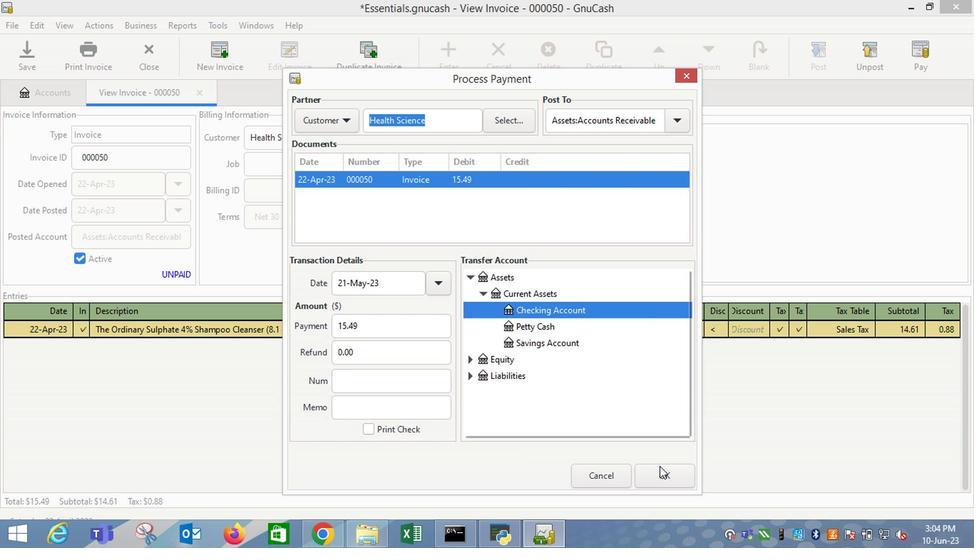 
Action: Mouse pressed left at (660, 471)
Screenshot: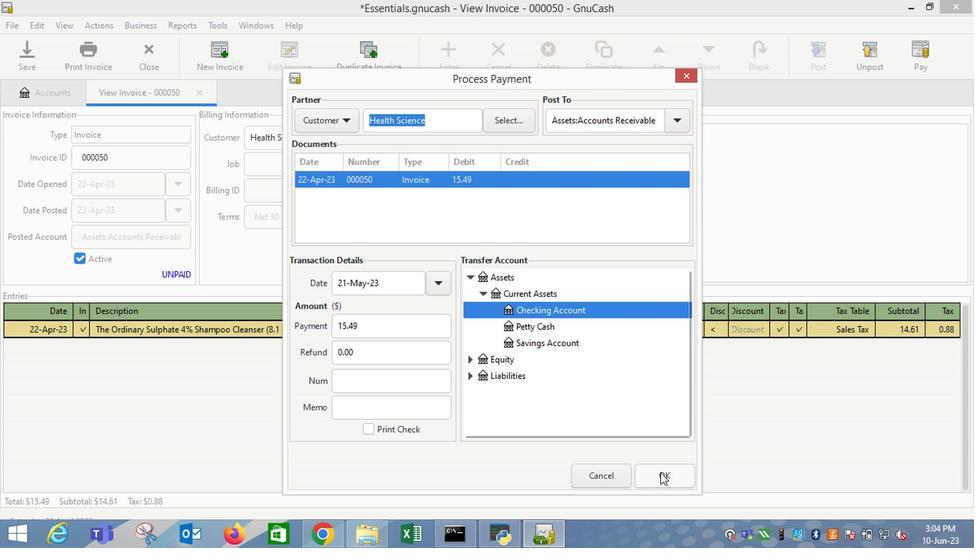 
Action: Mouse moved to (112, 73)
Screenshot: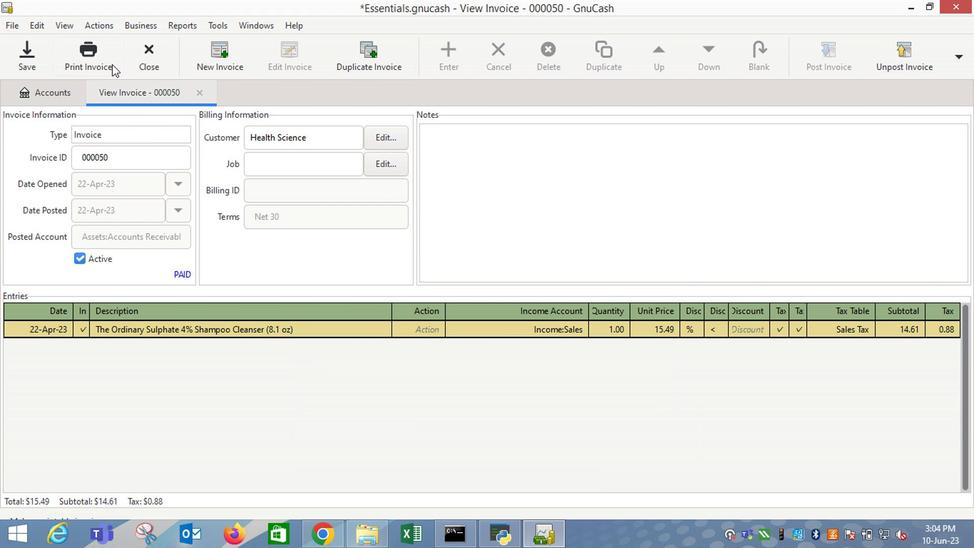 
Action: Mouse pressed left at (112, 73)
Screenshot: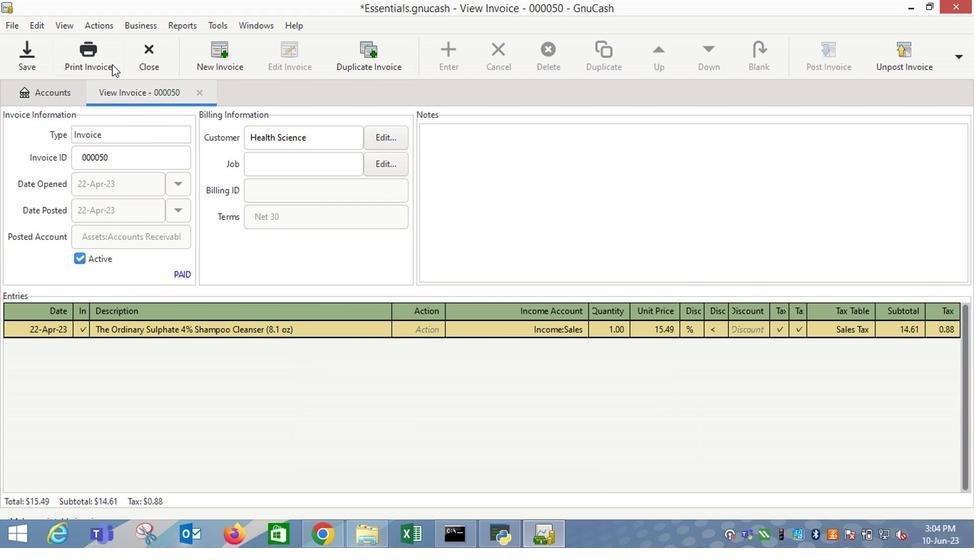 
Action: Mouse moved to (430, 347)
Screenshot: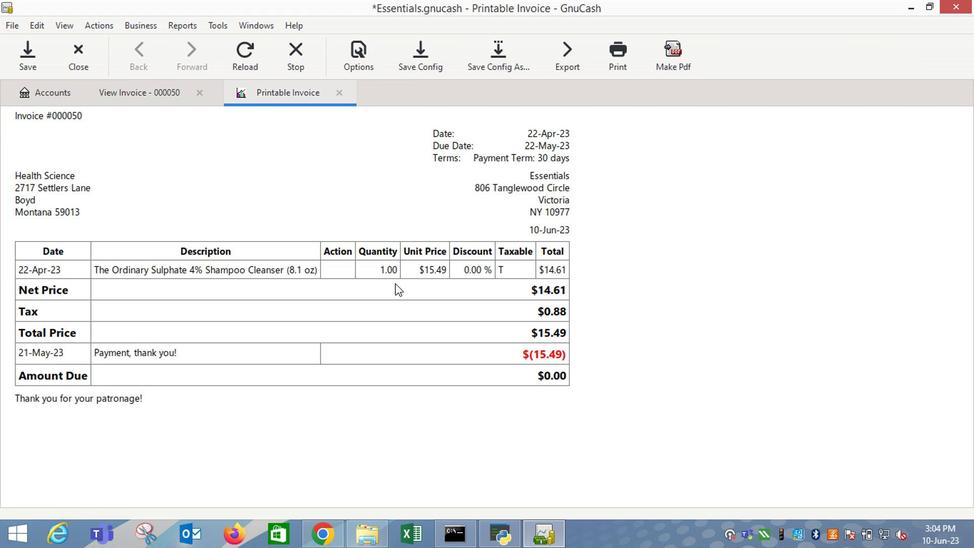 
